Task: Look for space in Karben, Germany from 10th July, 2023 to 15th July, 2023 for 7 adults in price range Rs.10000 to Rs.15000. Place can be entire place or shared room with 4 bedrooms having 7 beds and 4 bathrooms. Property type can be house, flat, guest house. Amenities needed are: wifi, TV, free parkinig on premises, gym, breakfast. Booking option can be shelf check-in. Required host language is English.
Action: Mouse pressed left at (472, 115)
Screenshot: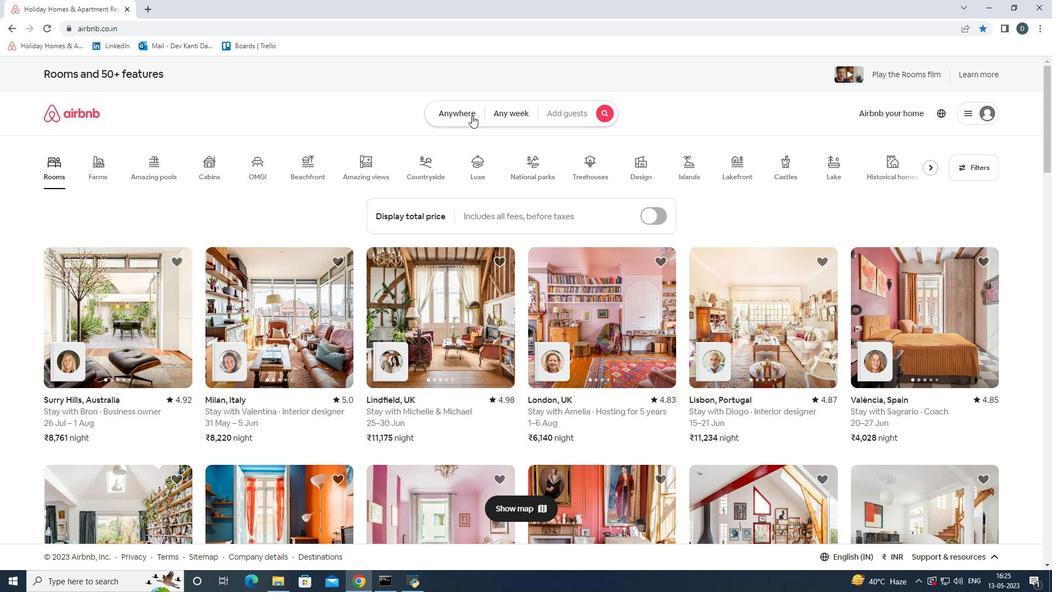 
Action: Mouse moved to (371, 155)
Screenshot: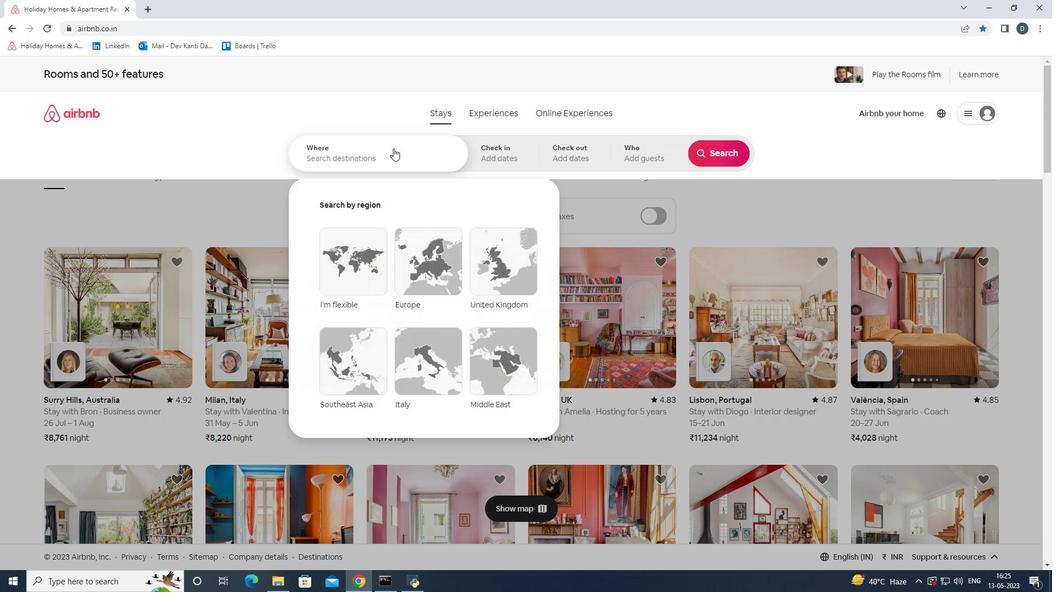 
Action: Mouse pressed left at (371, 155)
Screenshot: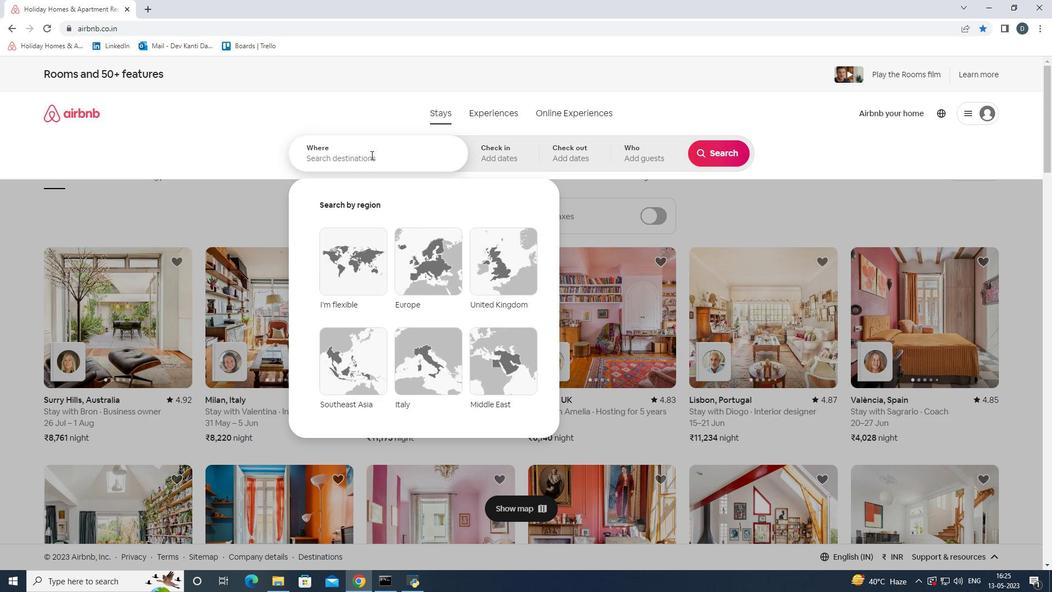 
Action: Key pressed <Key.shift><Key.shift><Key.shift><Key.shift><Key.shift><Key.shift><Key.shift><Key.shift><Key.shift><Key.shift><Key.shift><Key.shift><Key.shift><Key.shift><Key.shift><Key.shift><Key.shift><Key.shift><Key.shift><Key.shift>Karben,<Key.shift>Germany
Screenshot: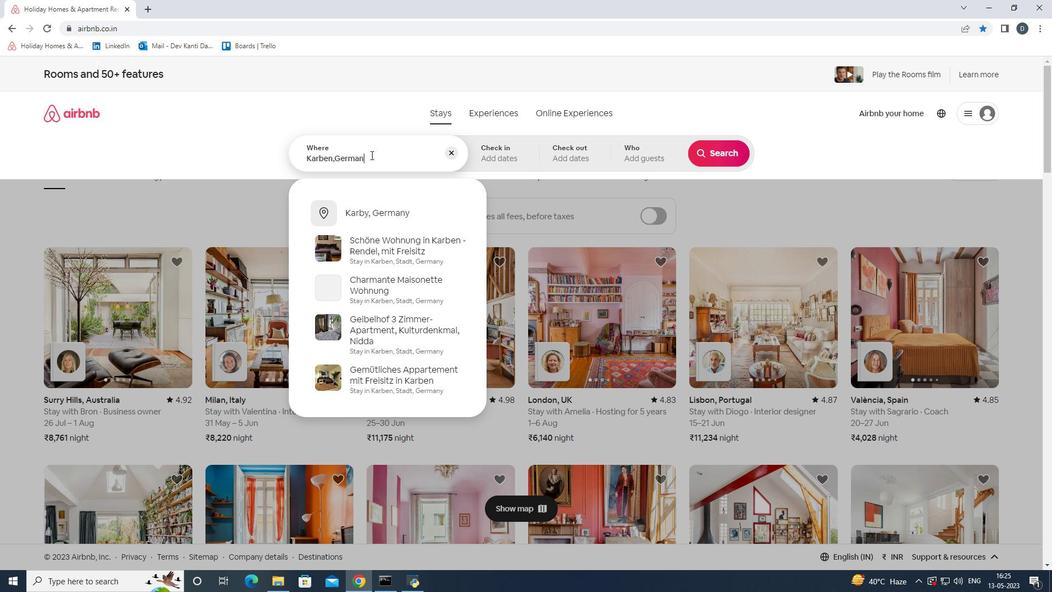 
Action: Mouse moved to (502, 151)
Screenshot: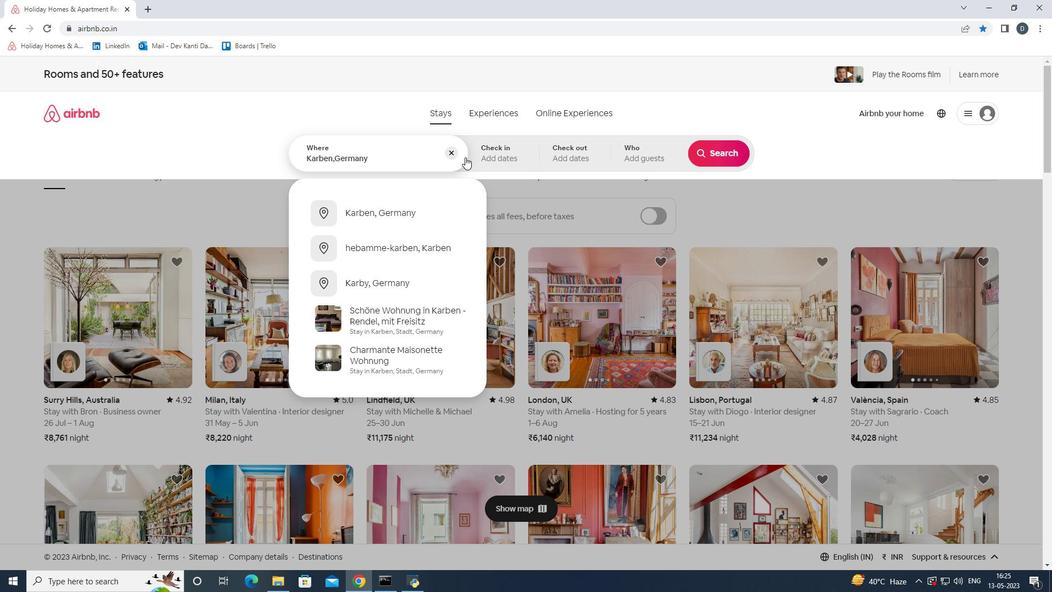 
Action: Mouse pressed left at (502, 151)
Screenshot: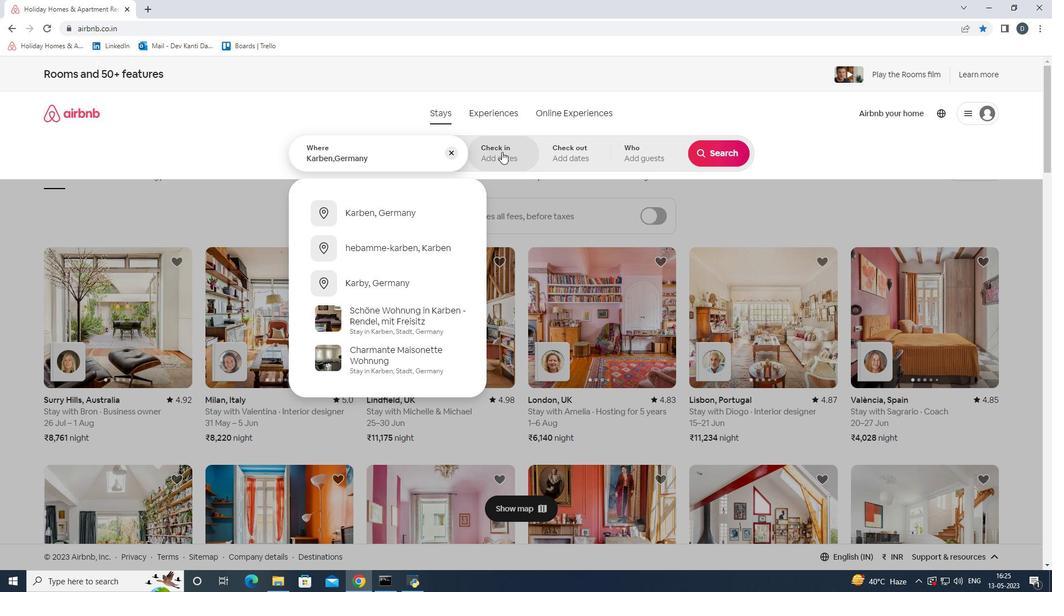 
Action: Mouse moved to (711, 240)
Screenshot: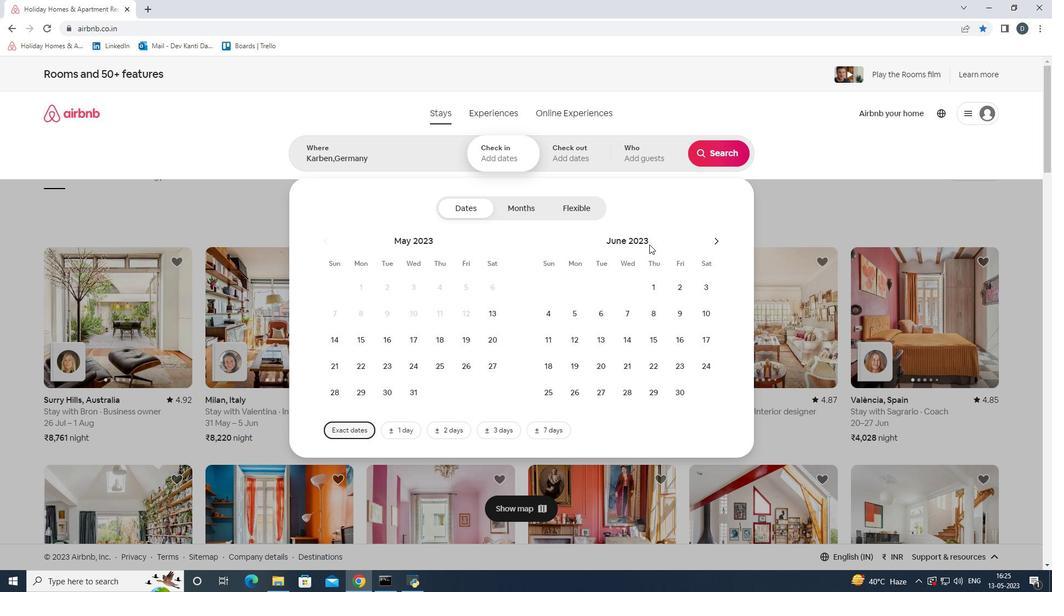 
Action: Mouse pressed left at (711, 240)
Screenshot: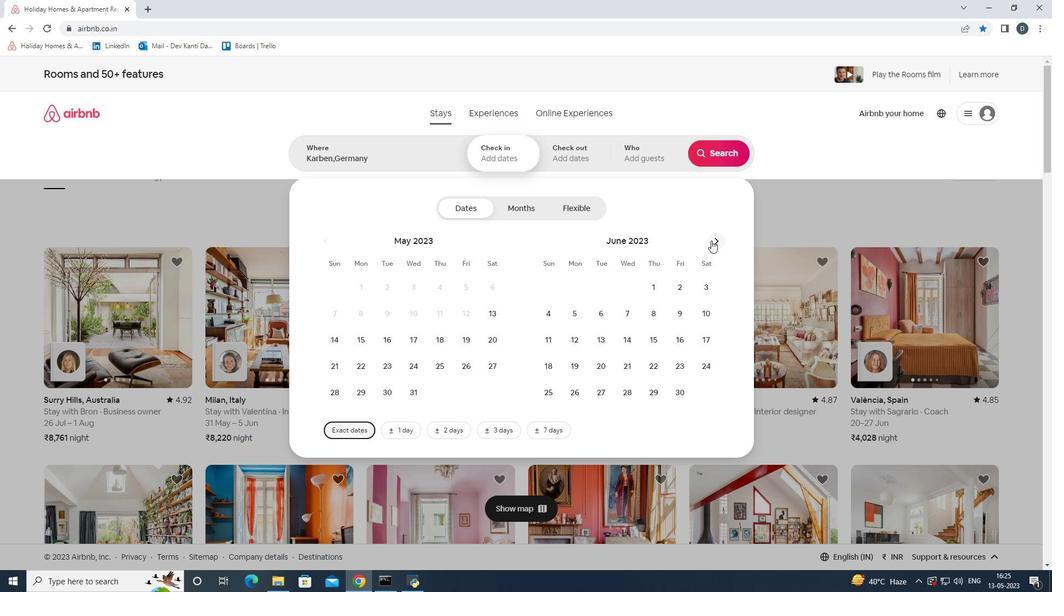 
Action: Mouse moved to (574, 340)
Screenshot: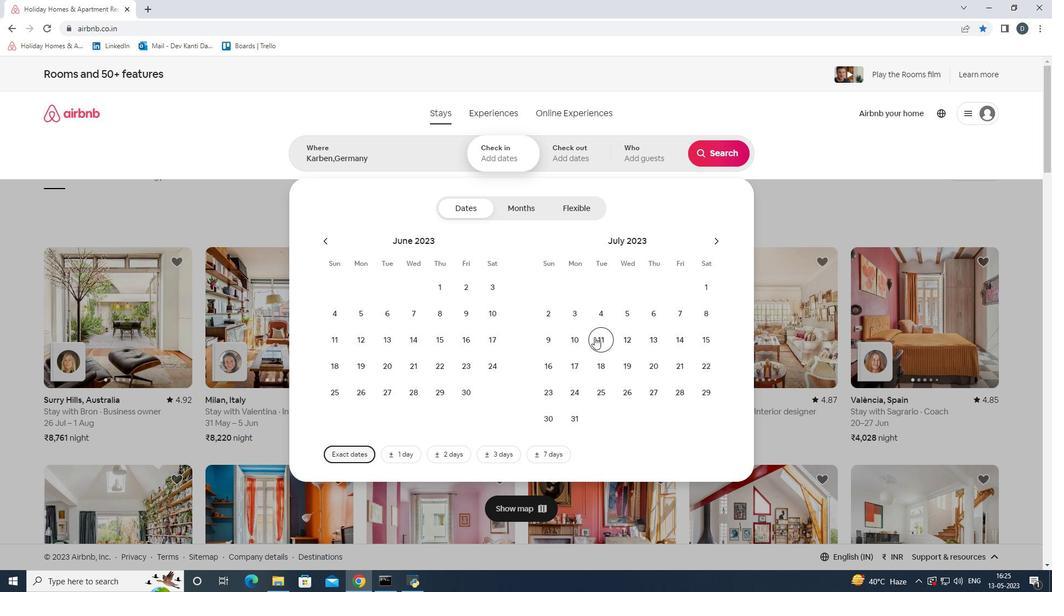 
Action: Mouse pressed left at (574, 340)
Screenshot: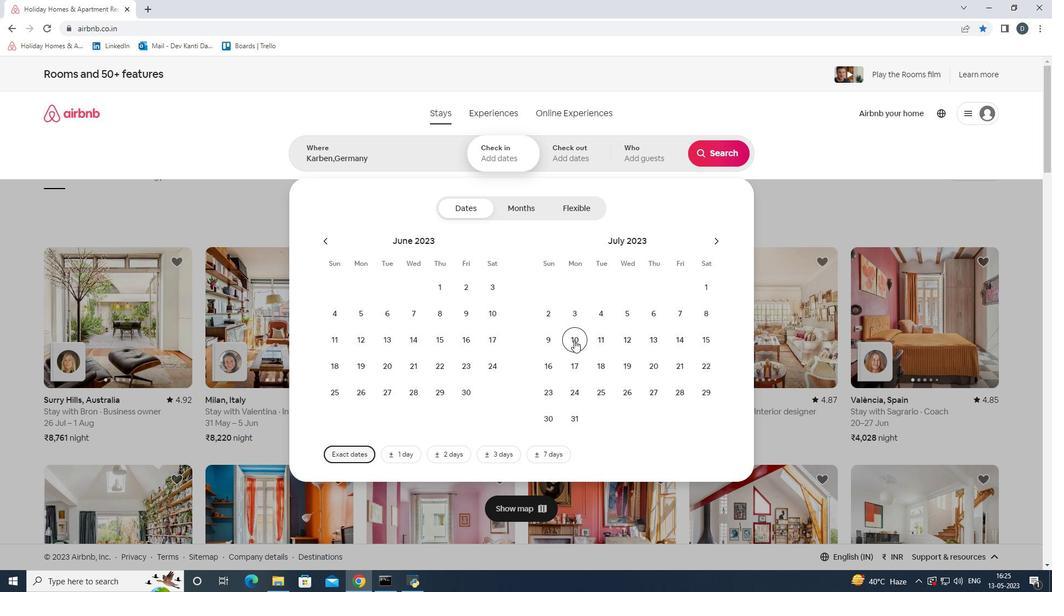 
Action: Mouse moved to (700, 332)
Screenshot: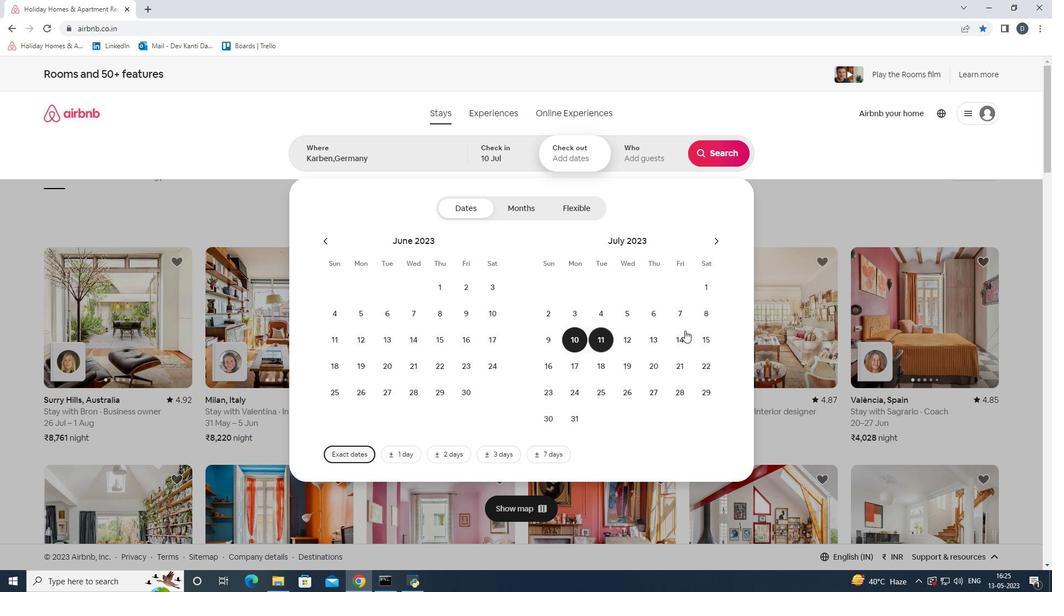 
Action: Mouse pressed left at (700, 332)
Screenshot: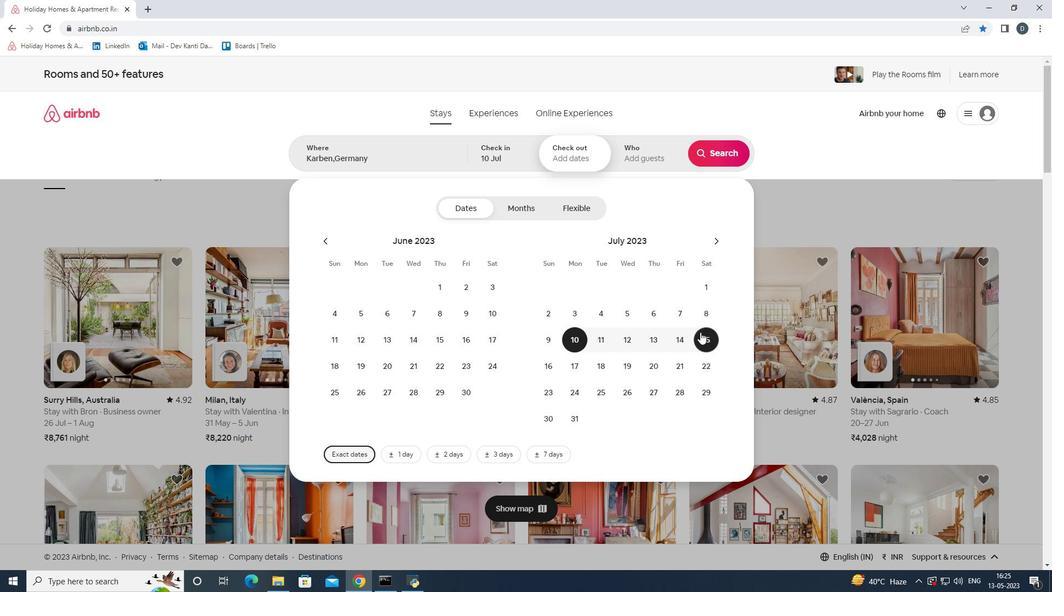 
Action: Mouse moved to (640, 159)
Screenshot: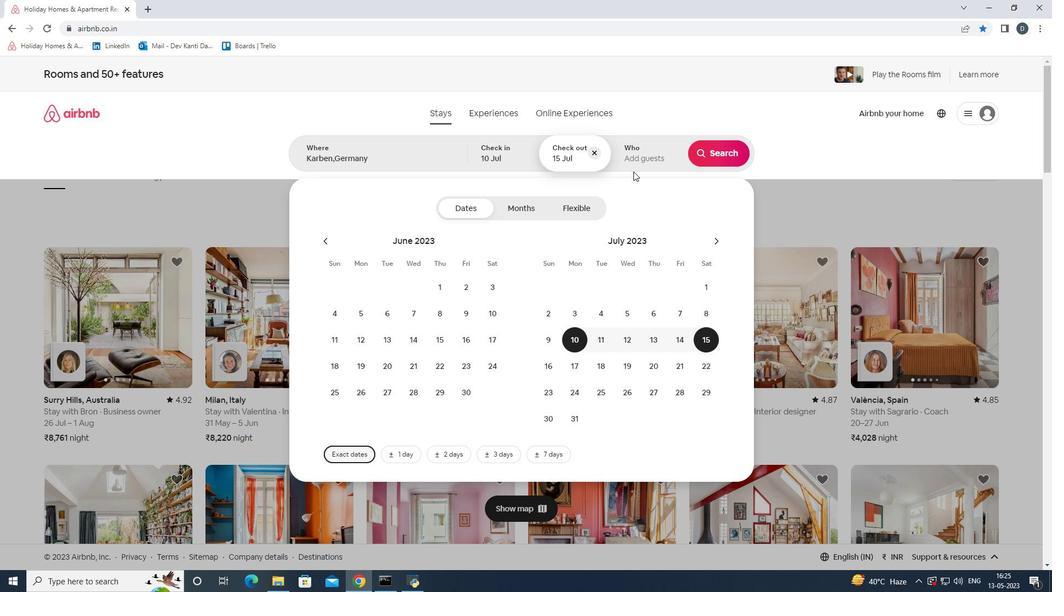 
Action: Mouse pressed left at (640, 159)
Screenshot: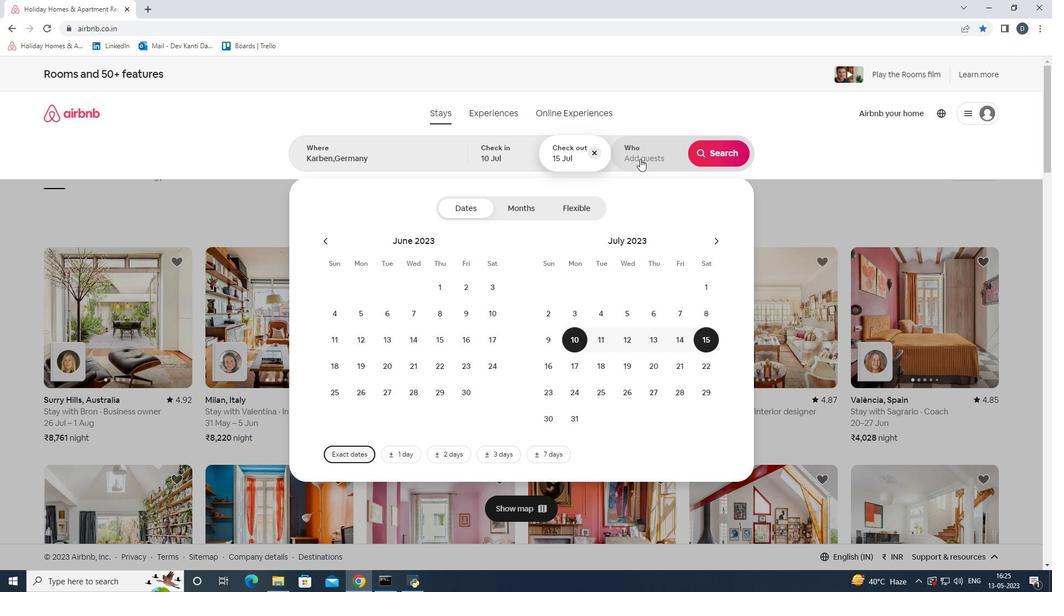 
Action: Mouse moved to (724, 215)
Screenshot: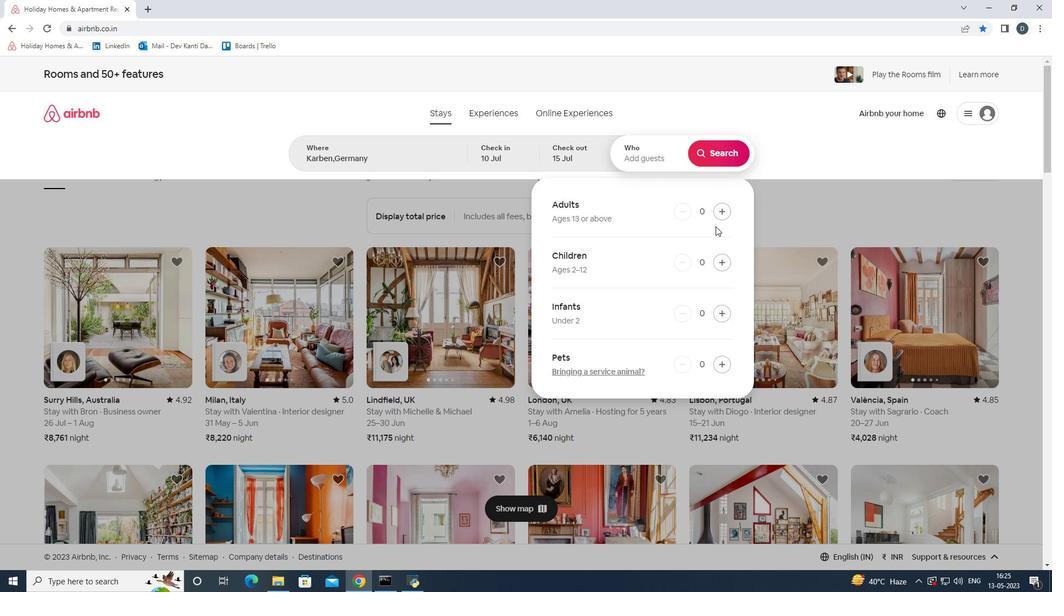 
Action: Mouse pressed left at (724, 215)
Screenshot: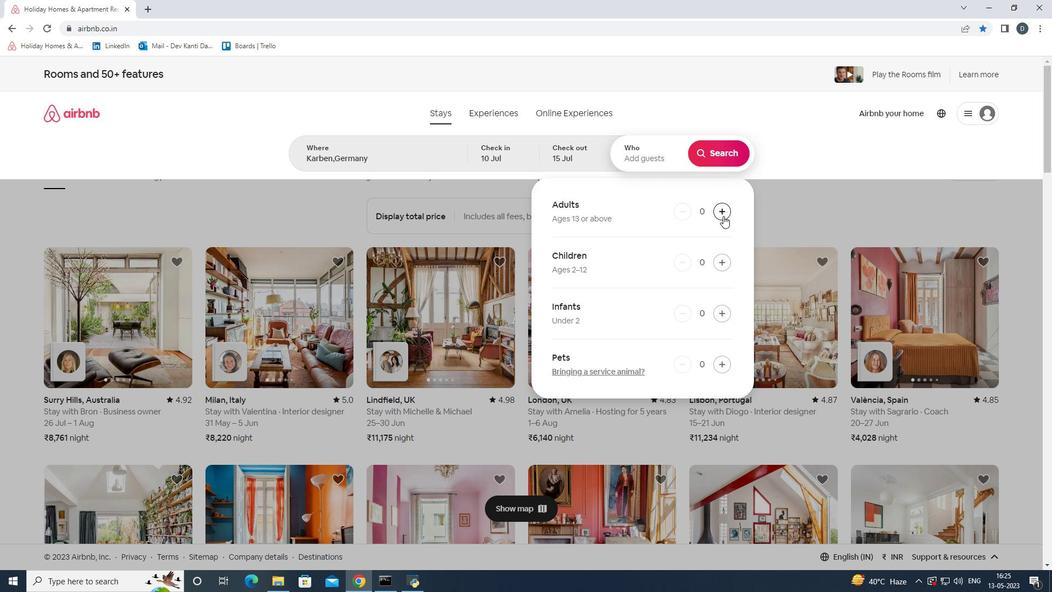 
Action: Mouse pressed left at (724, 215)
Screenshot: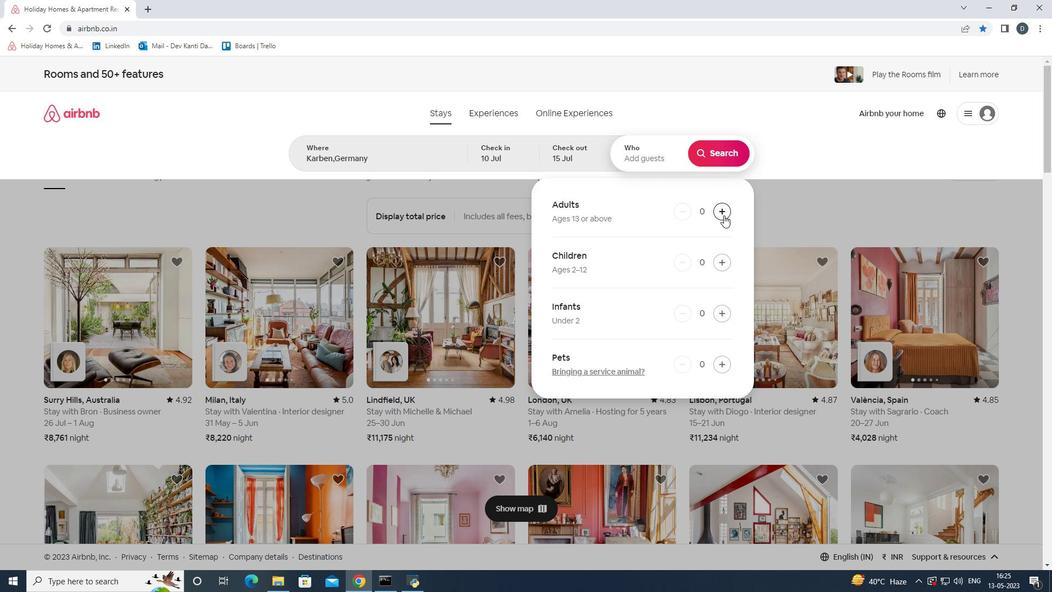 
Action: Mouse pressed left at (724, 215)
Screenshot: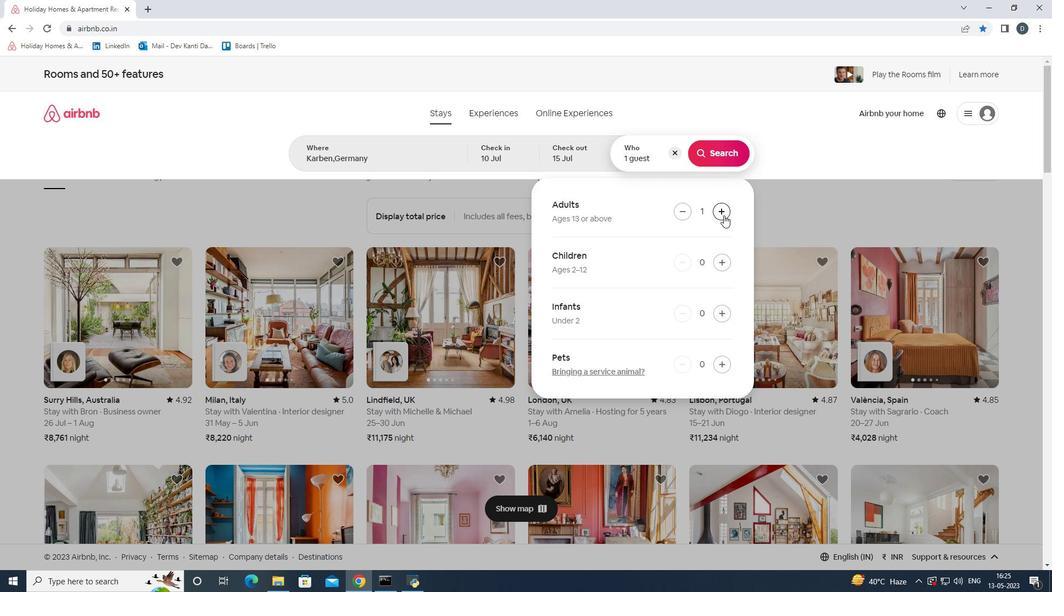 
Action: Mouse pressed left at (724, 215)
Screenshot: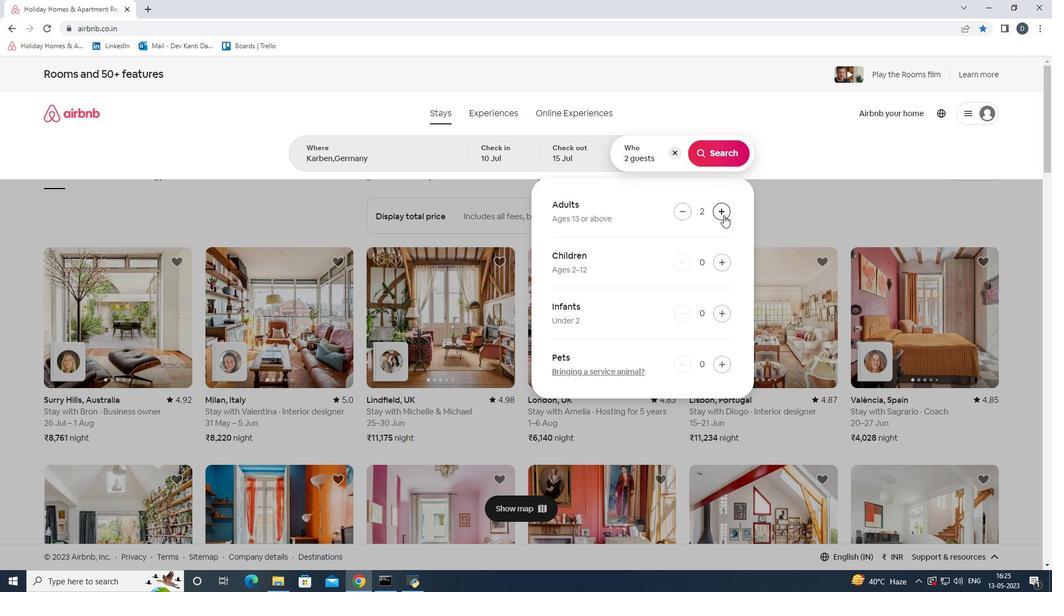 
Action: Mouse pressed left at (724, 215)
Screenshot: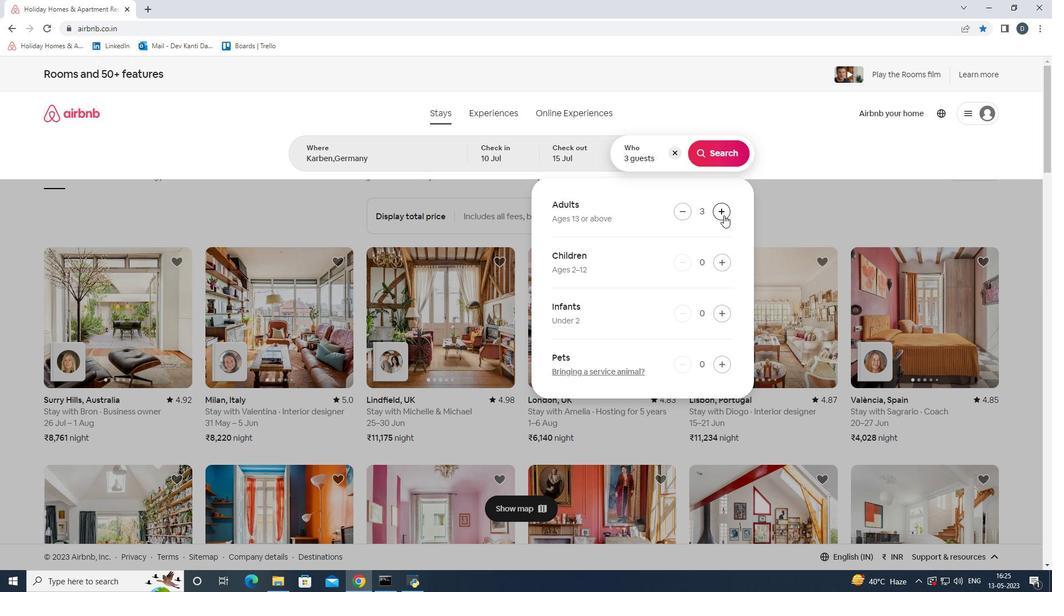 
Action: Mouse pressed left at (724, 215)
Screenshot: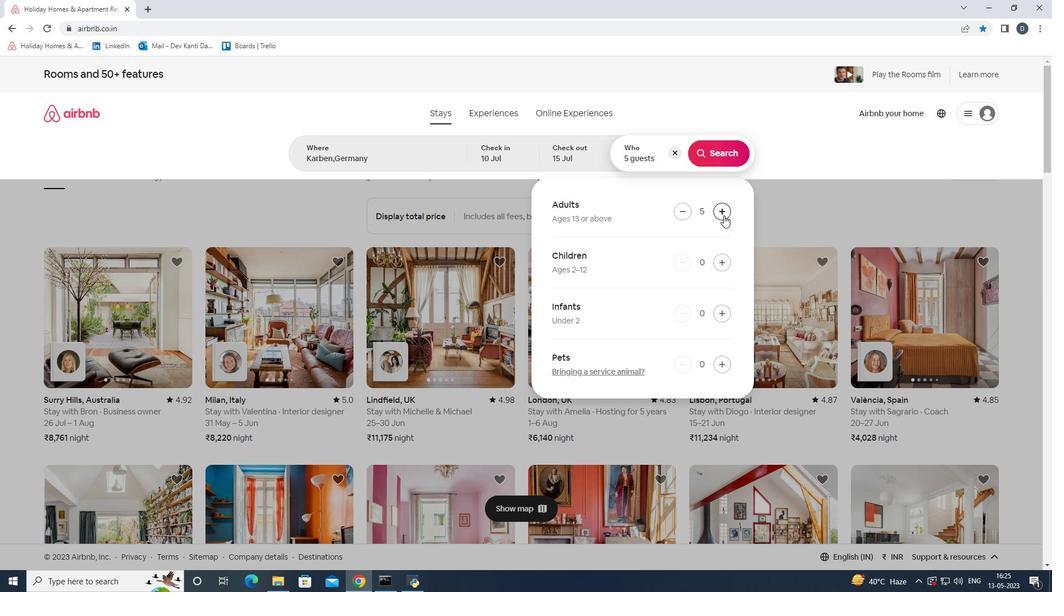 
Action: Mouse pressed left at (724, 215)
Screenshot: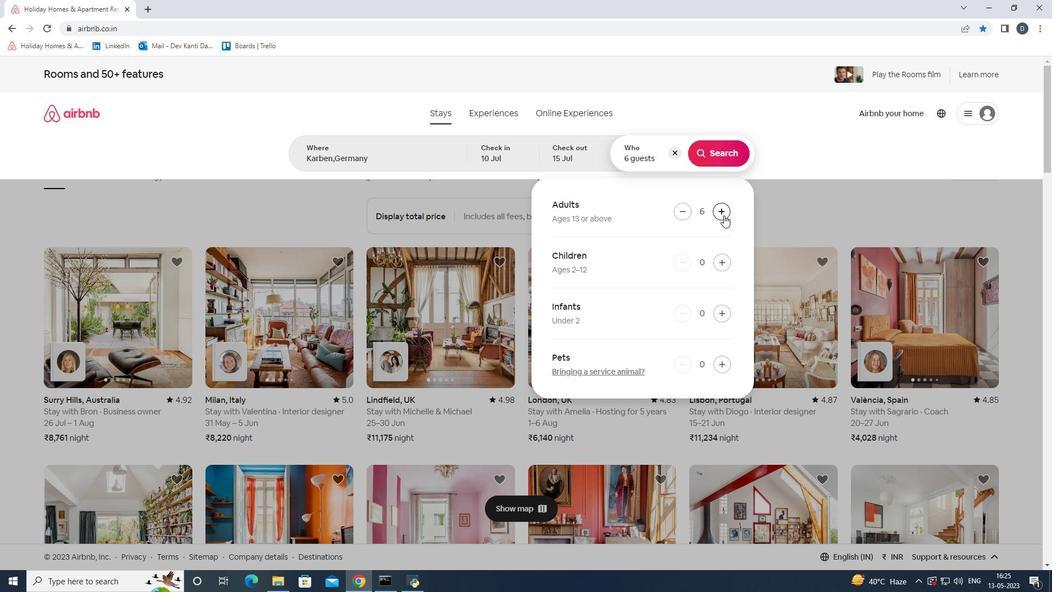 
Action: Mouse moved to (707, 149)
Screenshot: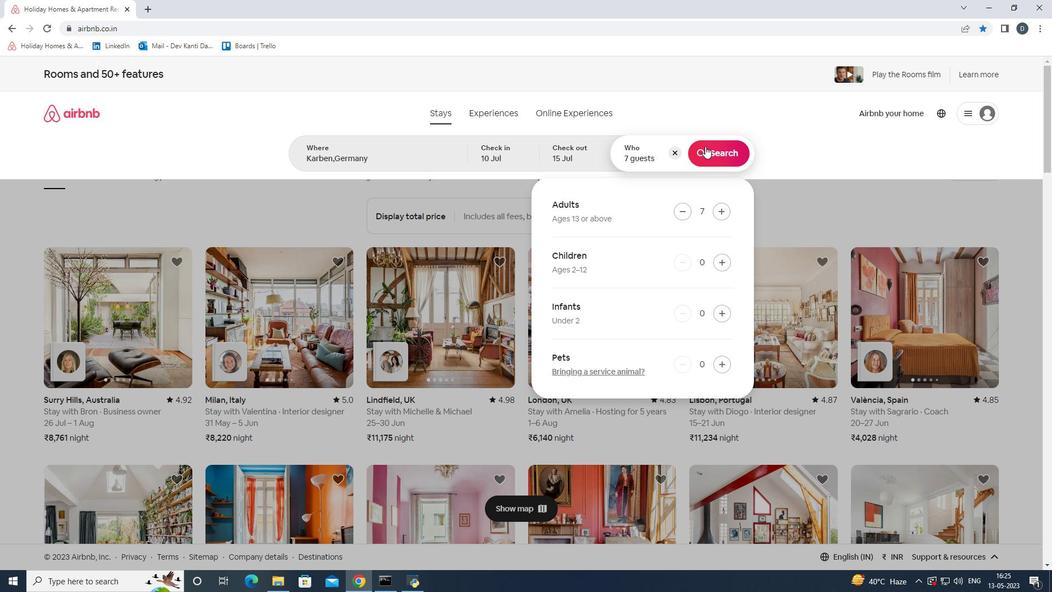 
Action: Mouse pressed left at (707, 149)
Screenshot: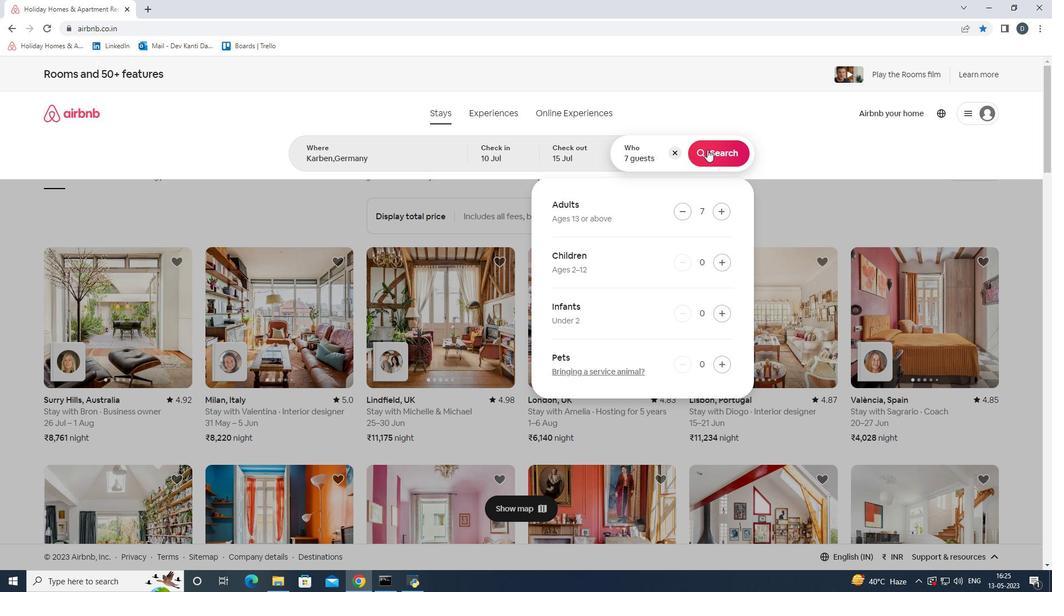 
Action: Mouse moved to (982, 125)
Screenshot: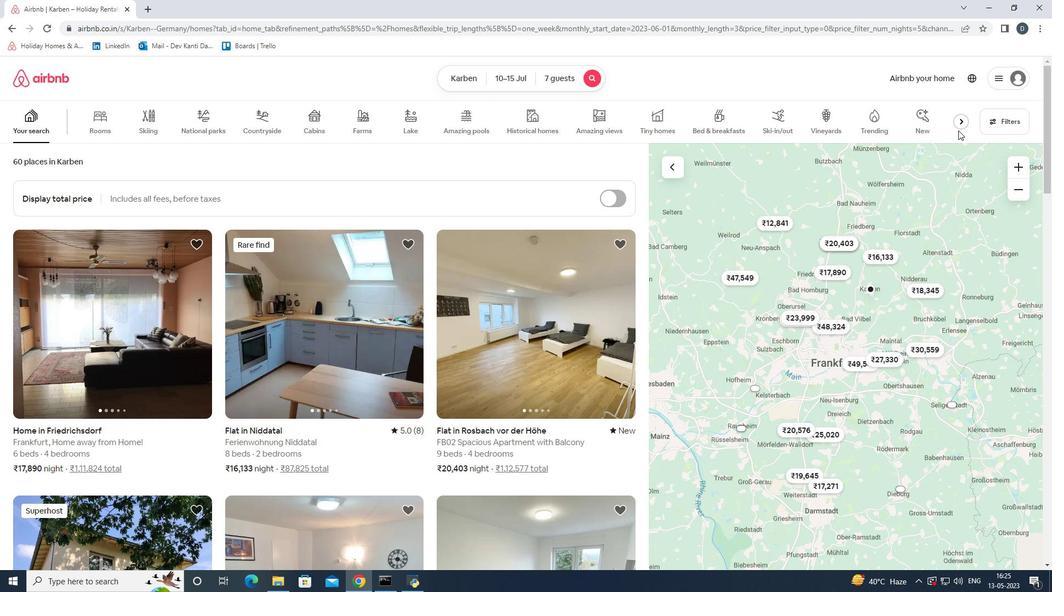
Action: Mouse pressed left at (982, 125)
Screenshot: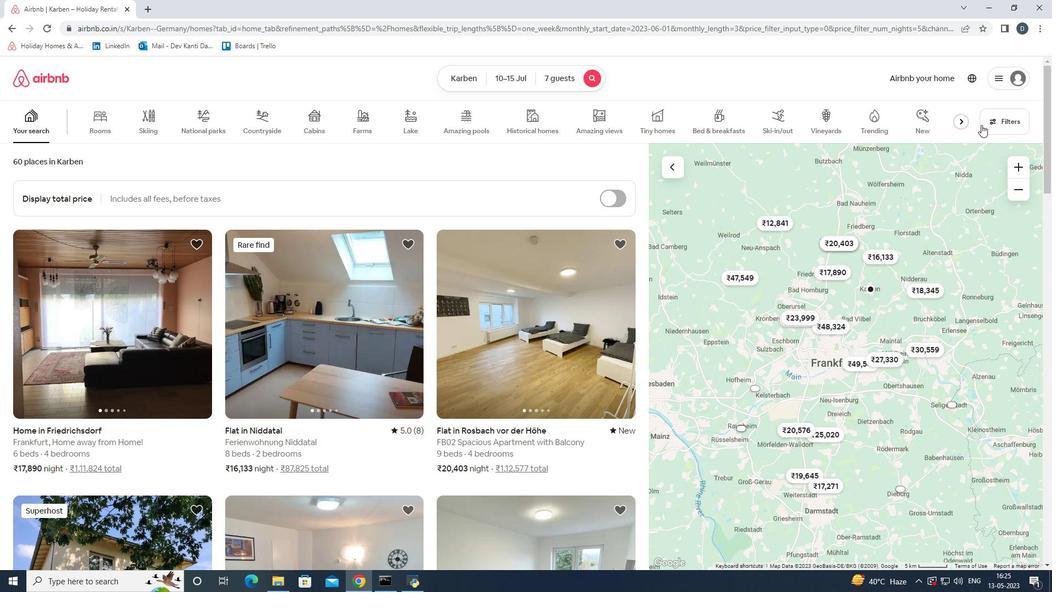 
Action: Mouse moved to (377, 264)
Screenshot: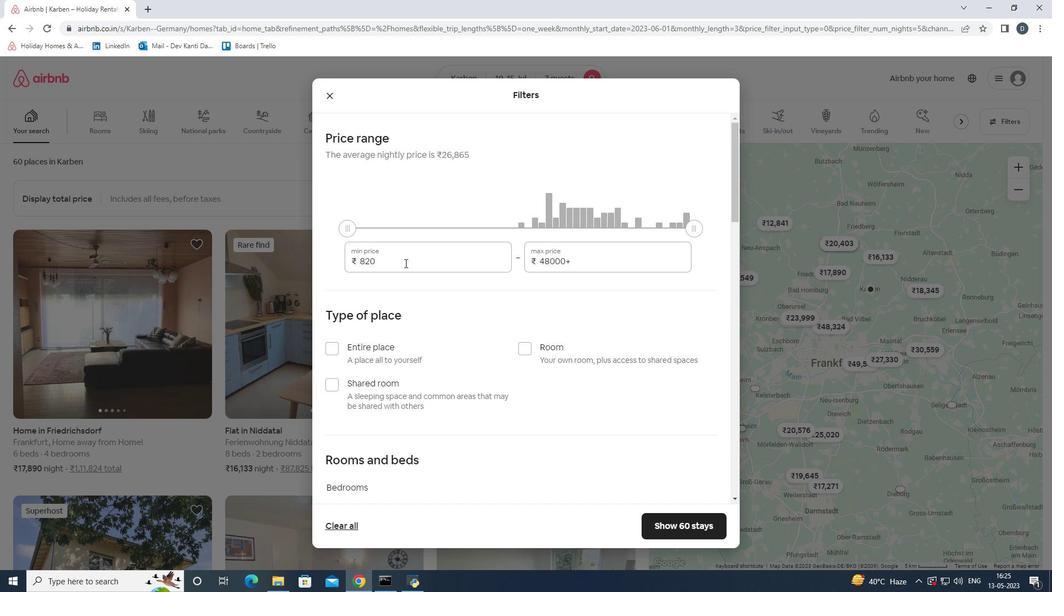 
Action: Mouse pressed left at (377, 264)
Screenshot: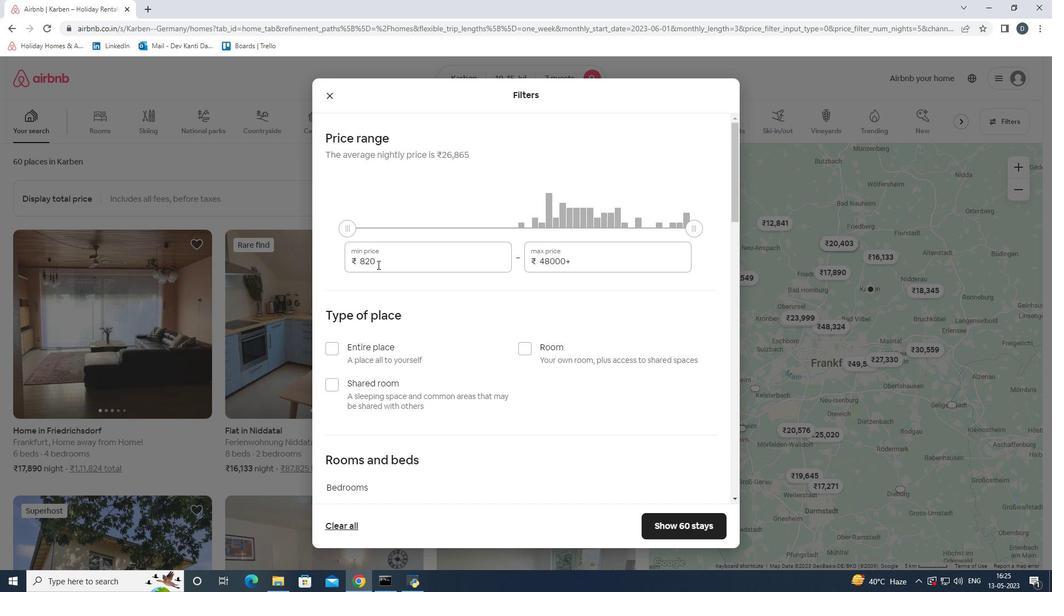 
Action: Mouse moved to (353, 264)
Screenshot: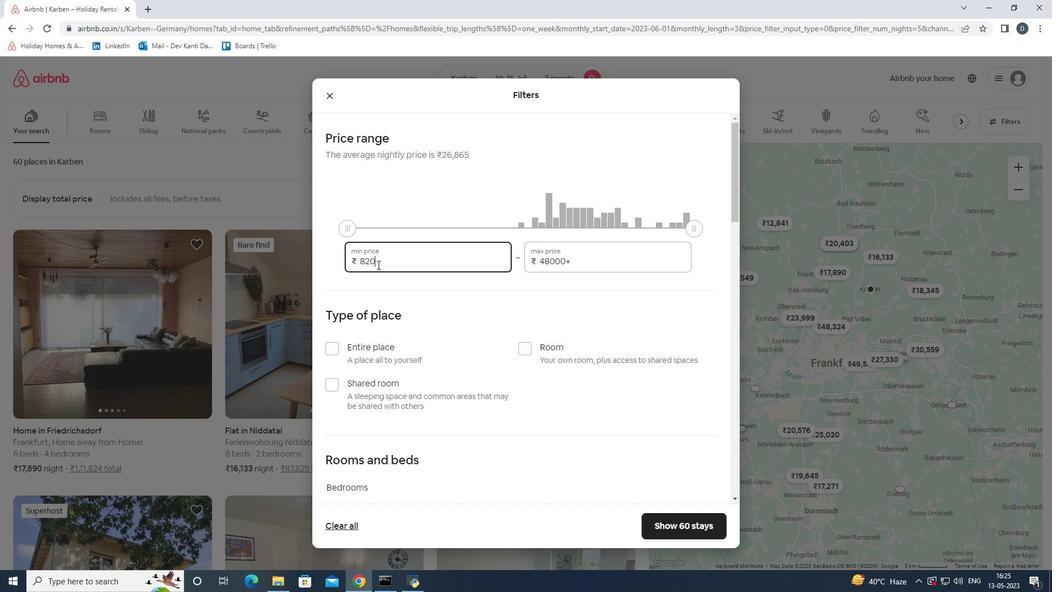
Action: Key pressed 10000
Screenshot: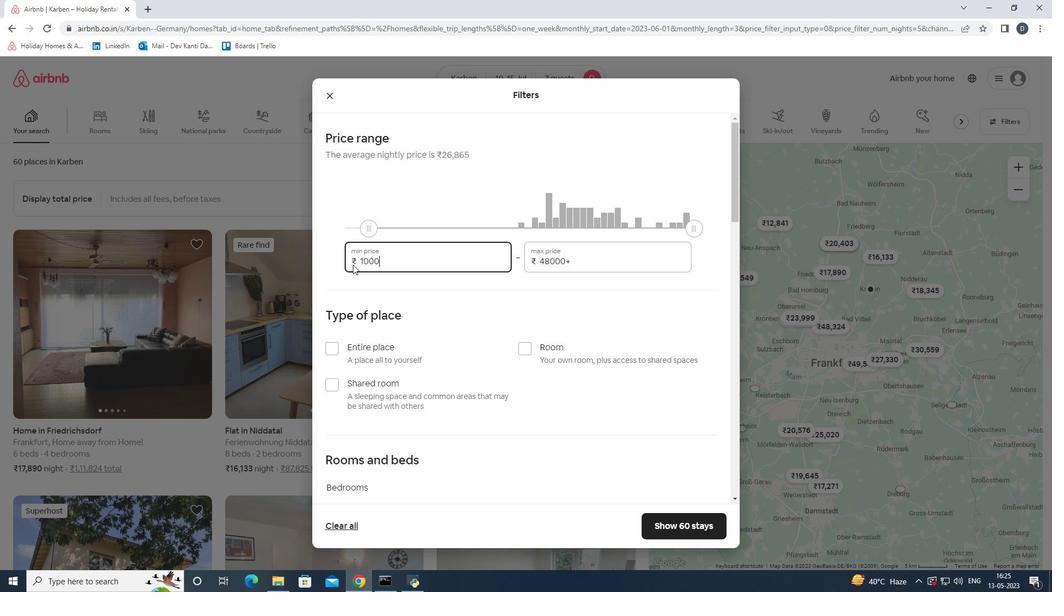 
Action: Mouse moved to (576, 257)
Screenshot: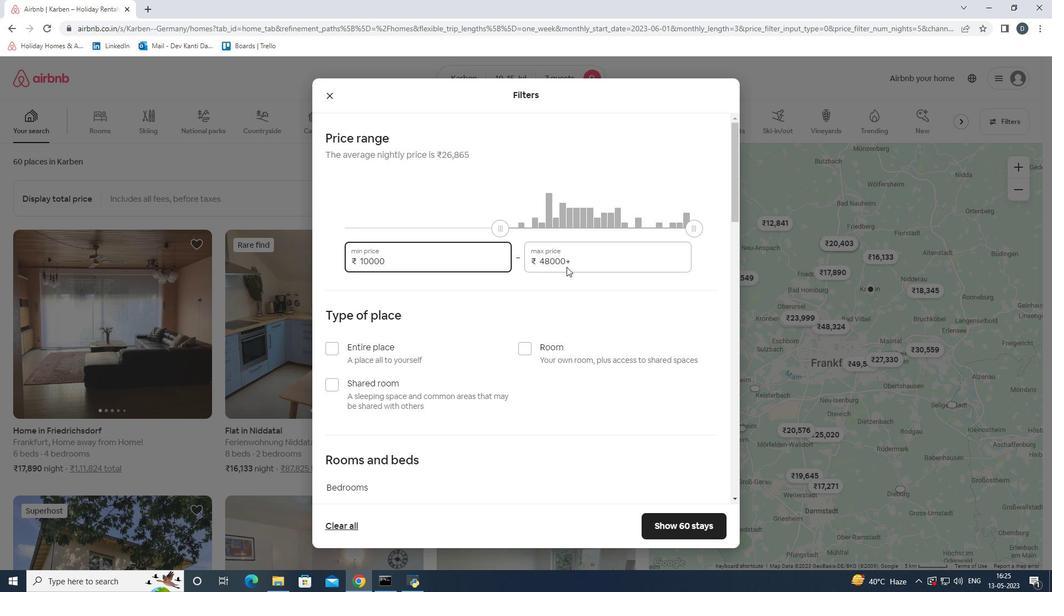 
Action: Mouse pressed left at (576, 257)
Screenshot: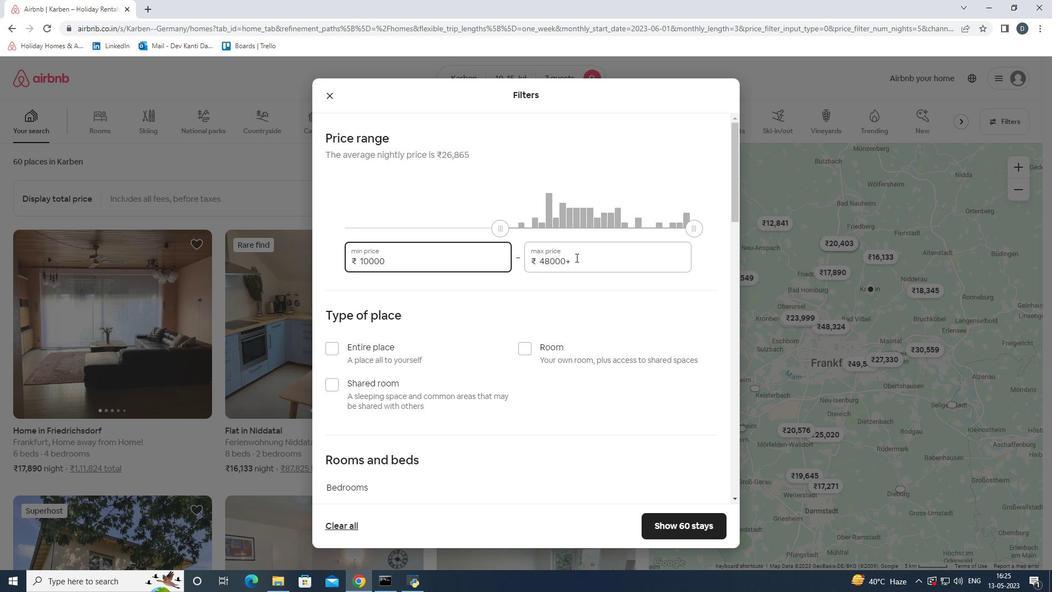 
Action: Mouse moved to (524, 259)
Screenshot: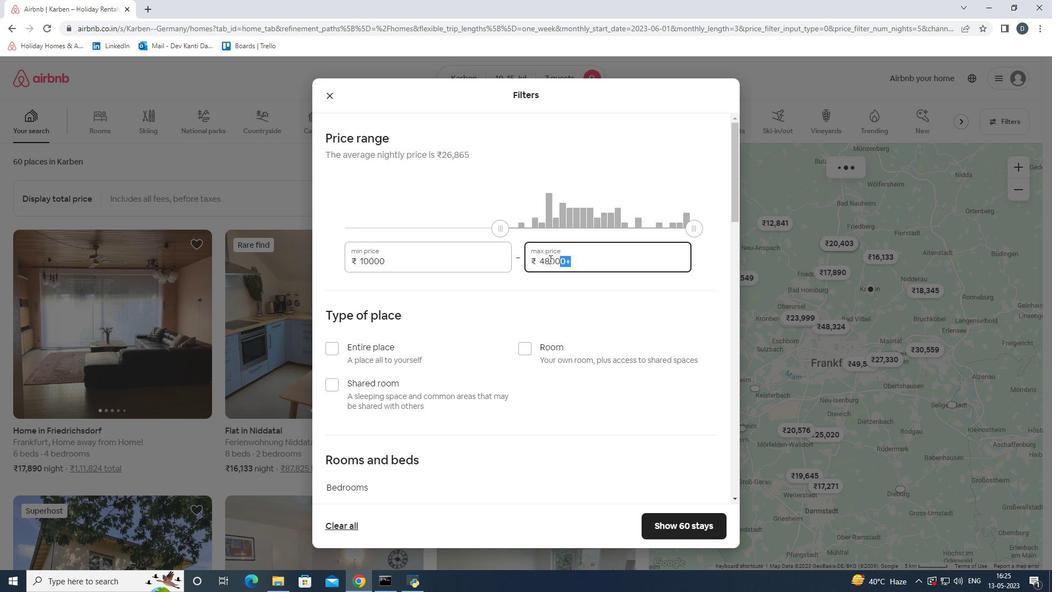 
Action: Key pressed 15000
Screenshot: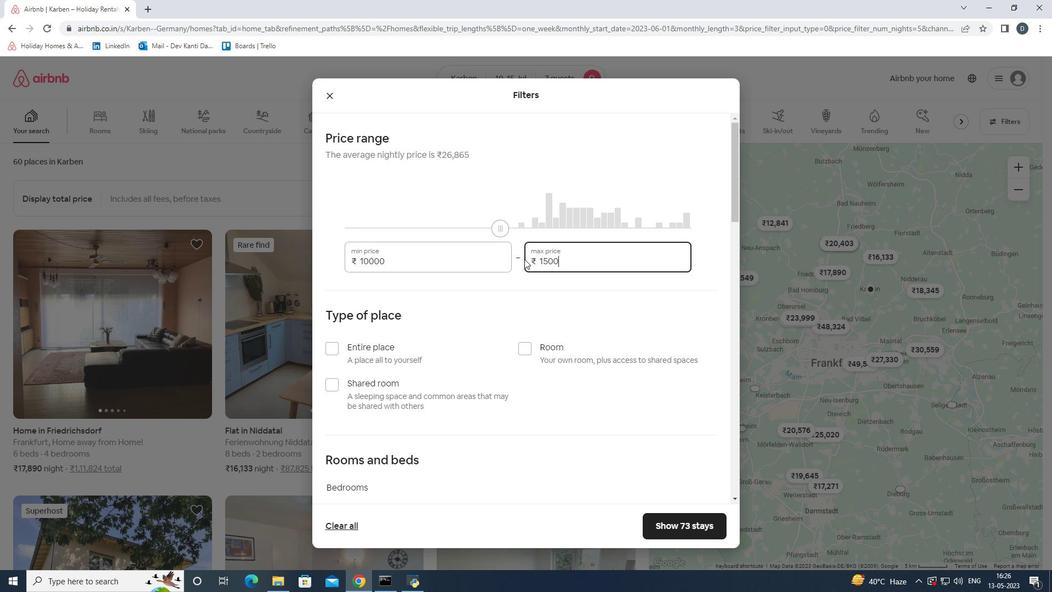 
Action: Mouse scrolled (524, 258) with delta (0, 0)
Screenshot: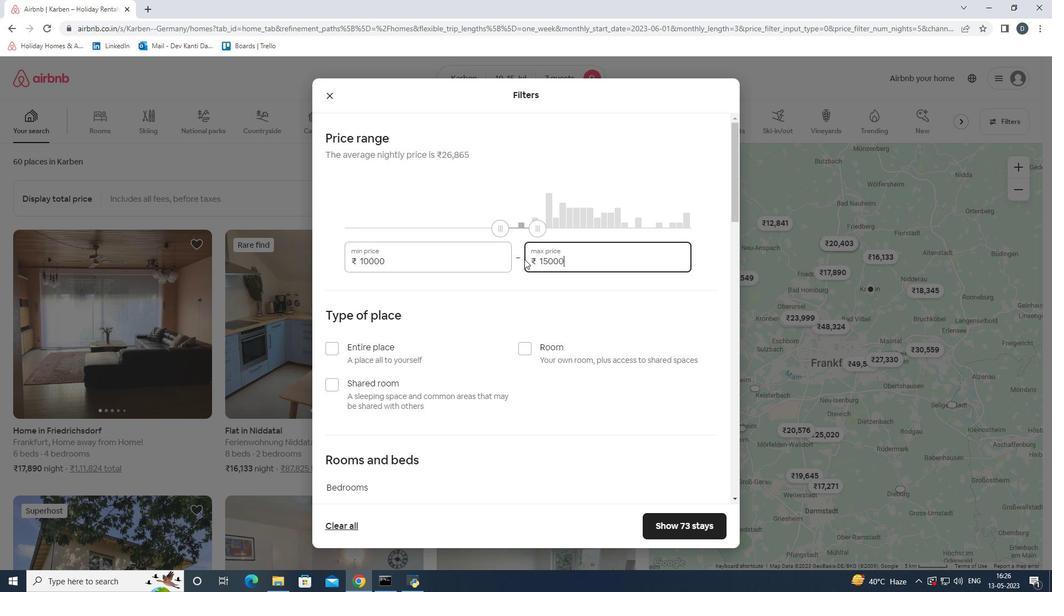 
Action: Mouse scrolled (524, 258) with delta (0, 0)
Screenshot: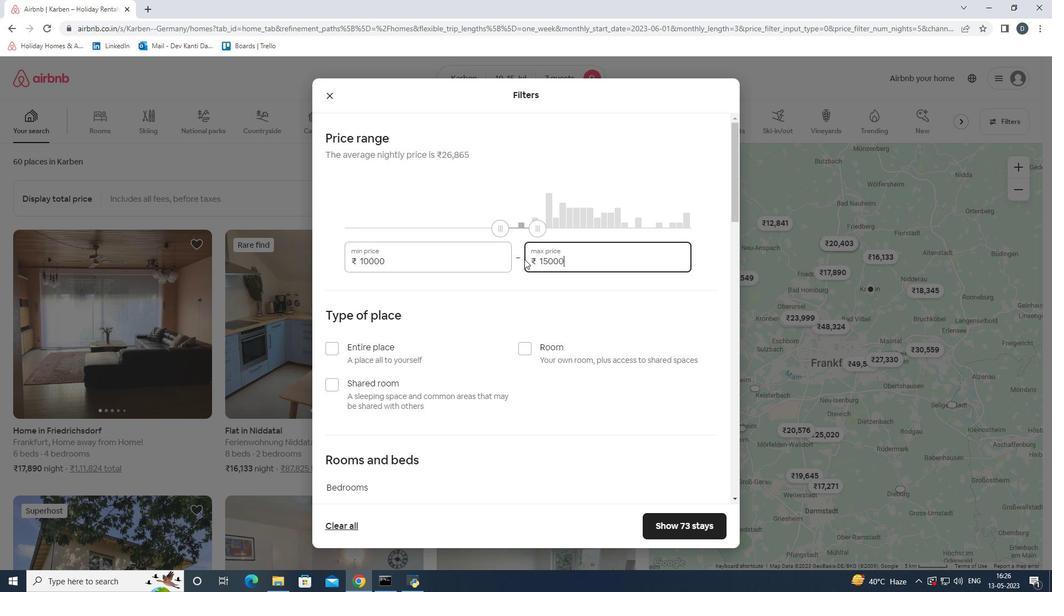 
Action: Mouse moved to (337, 236)
Screenshot: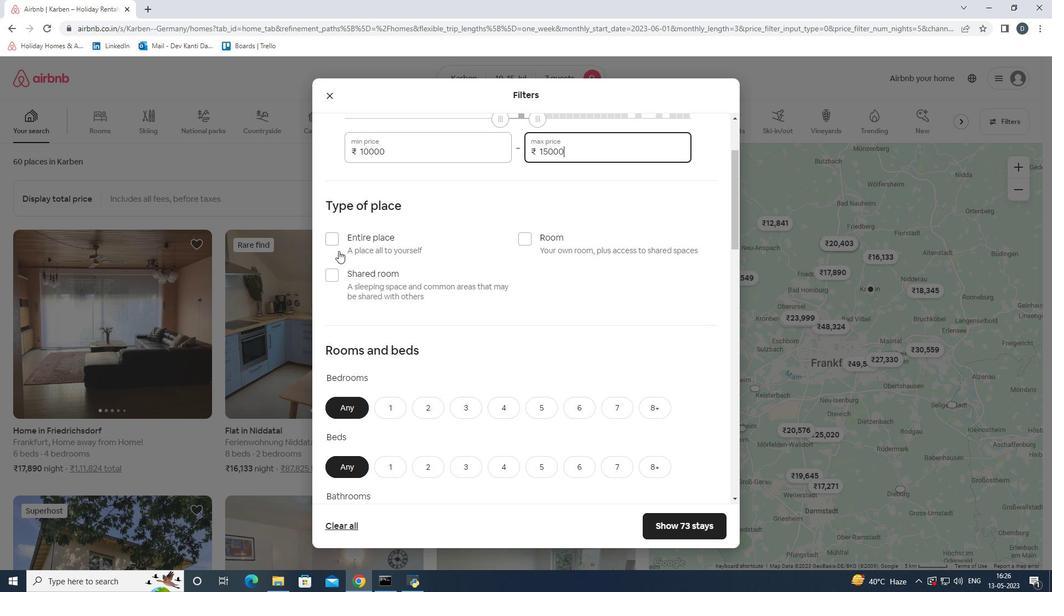
Action: Mouse pressed left at (337, 236)
Screenshot: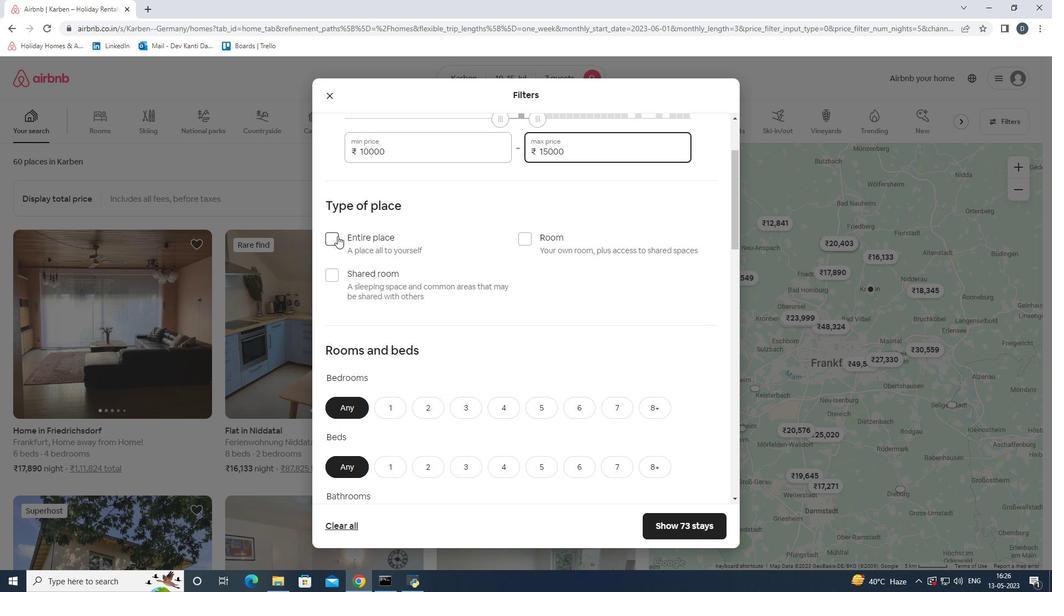 
Action: Mouse moved to (517, 322)
Screenshot: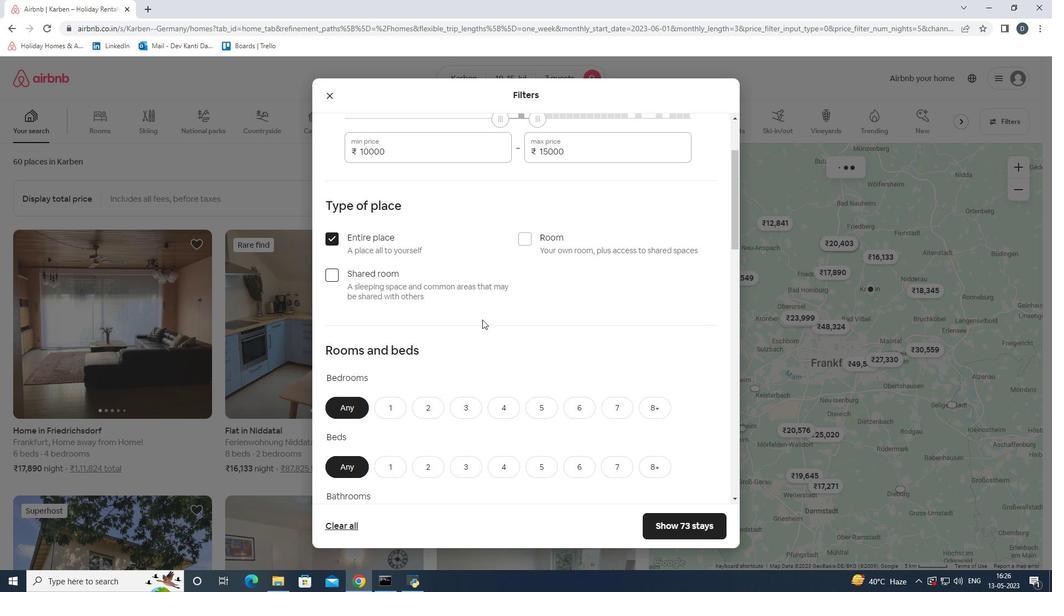 
Action: Mouse scrolled (517, 321) with delta (0, 0)
Screenshot: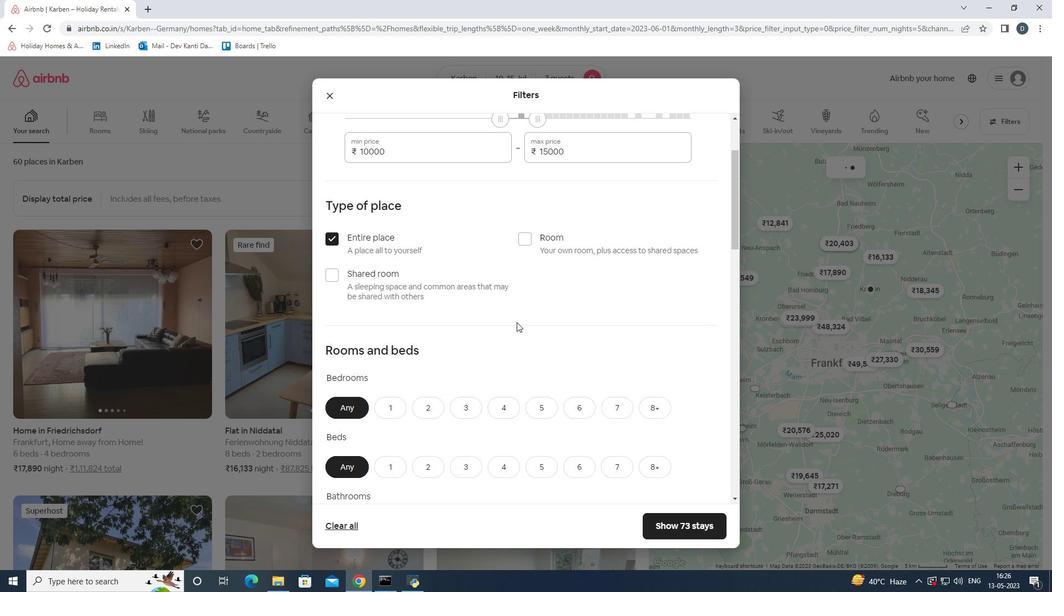 
Action: Mouse scrolled (517, 321) with delta (0, 0)
Screenshot: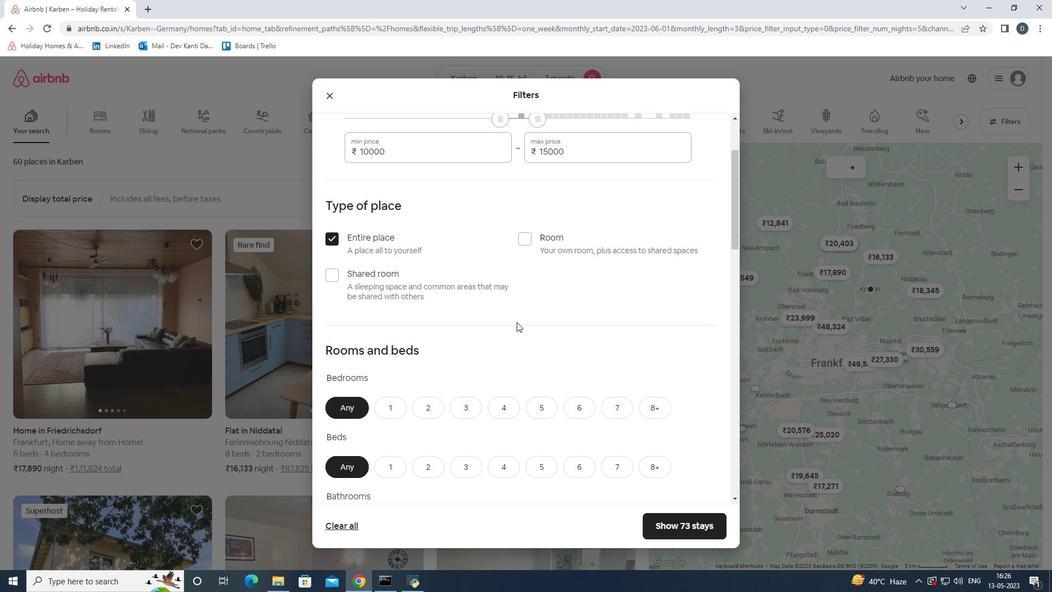 
Action: Mouse moved to (508, 300)
Screenshot: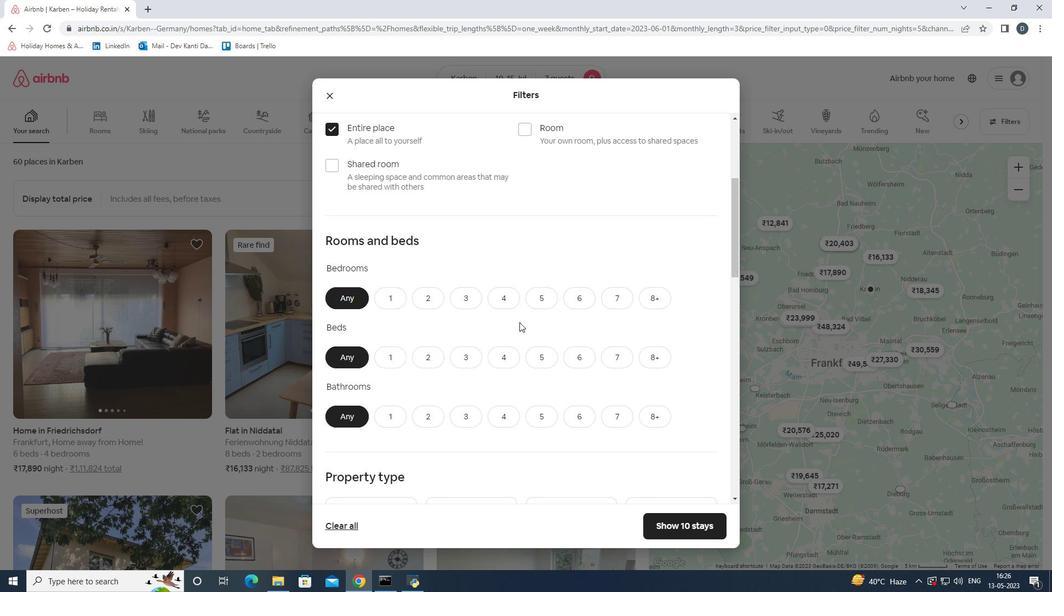 
Action: Mouse pressed left at (508, 300)
Screenshot: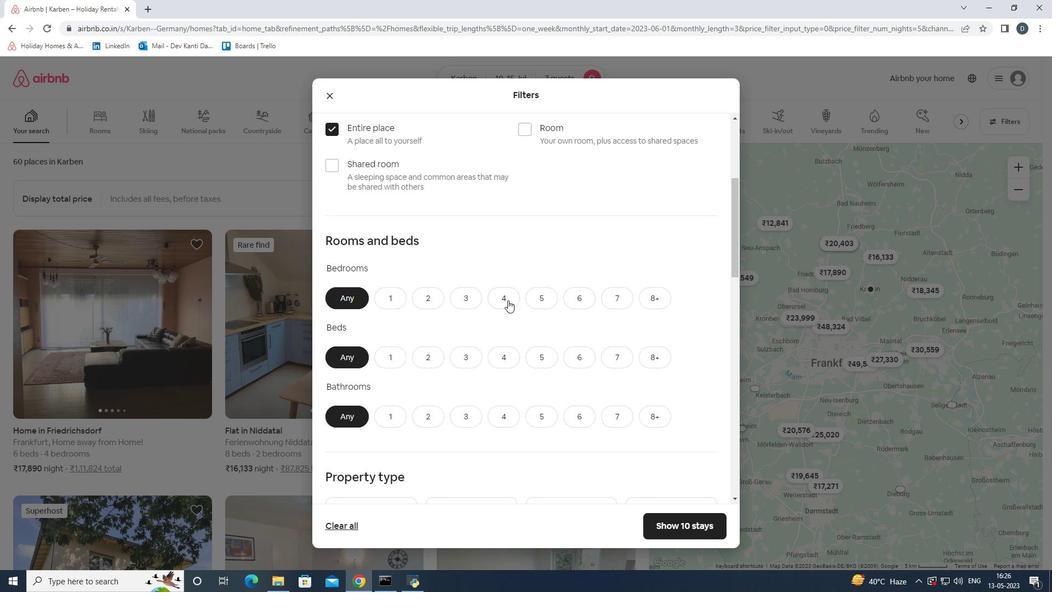 
Action: Mouse moved to (630, 360)
Screenshot: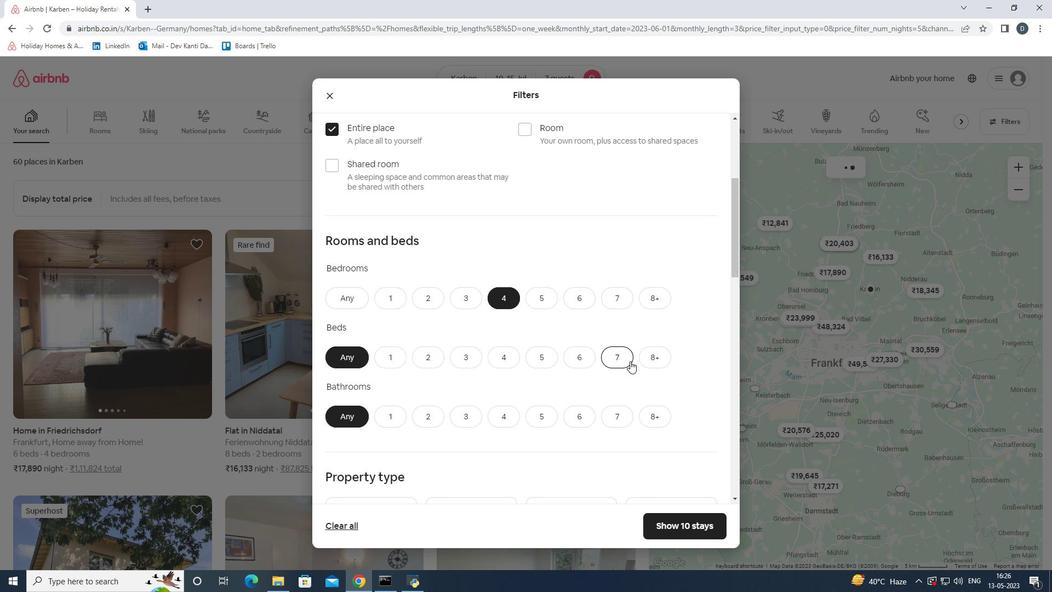 
Action: Mouse pressed left at (630, 360)
Screenshot: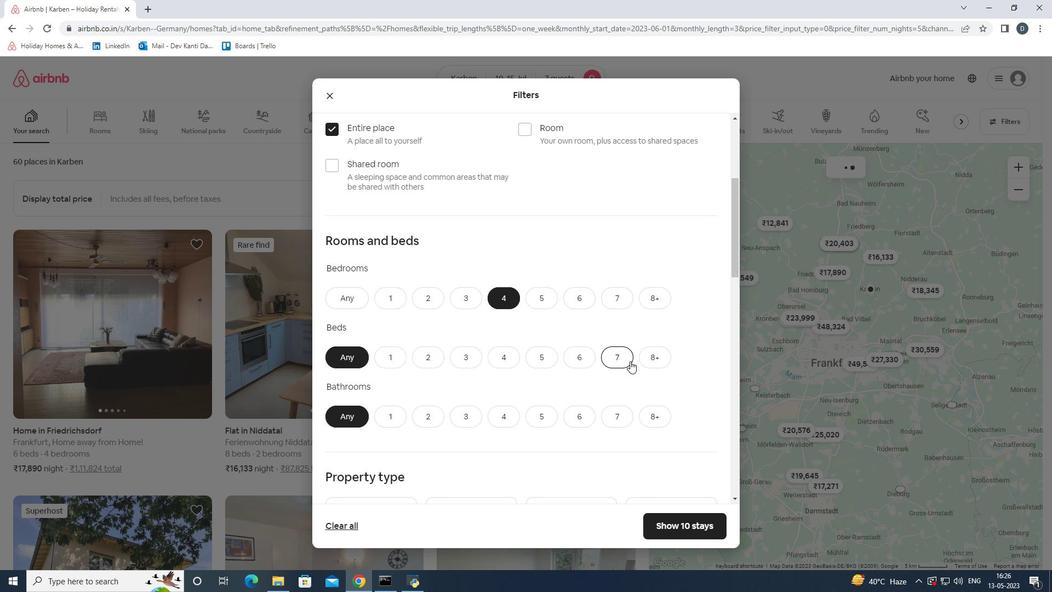 
Action: Mouse moved to (501, 411)
Screenshot: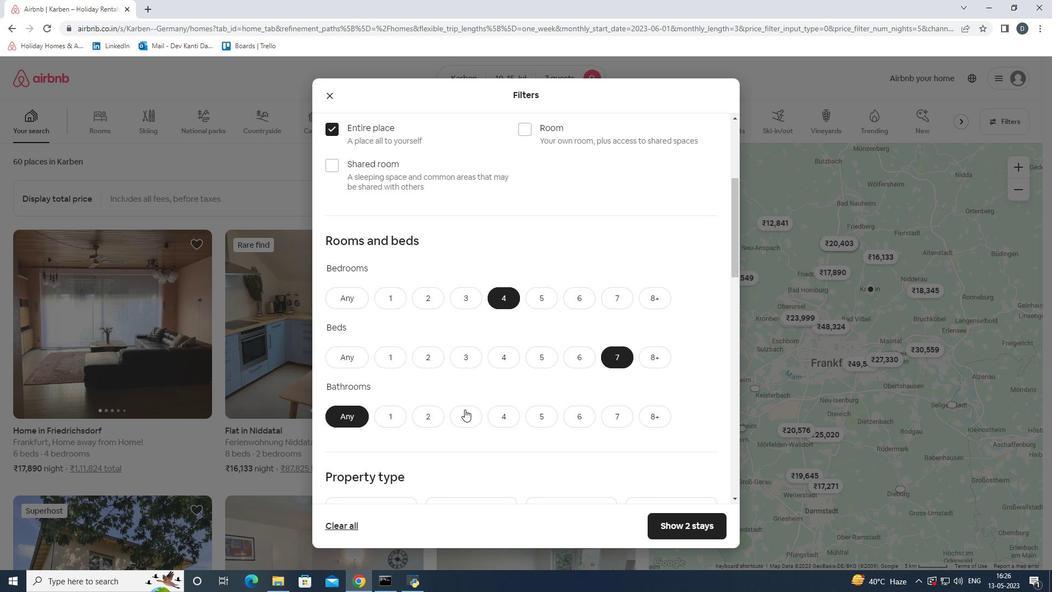 
Action: Mouse pressed left at (501, 411)
Screenshot: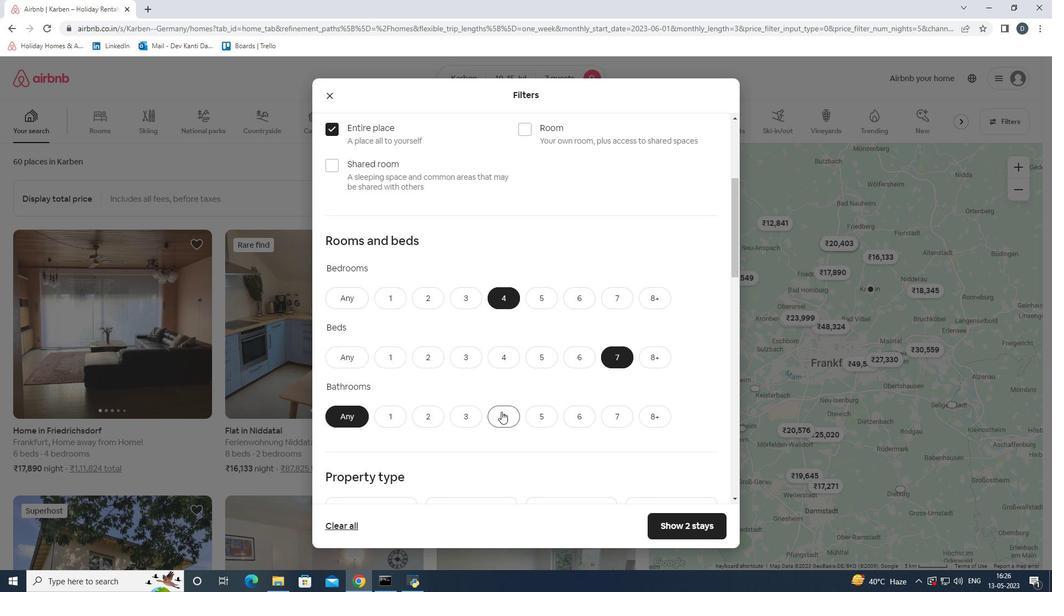 
Action: Mouse moved to (502, 403)
Screenshot: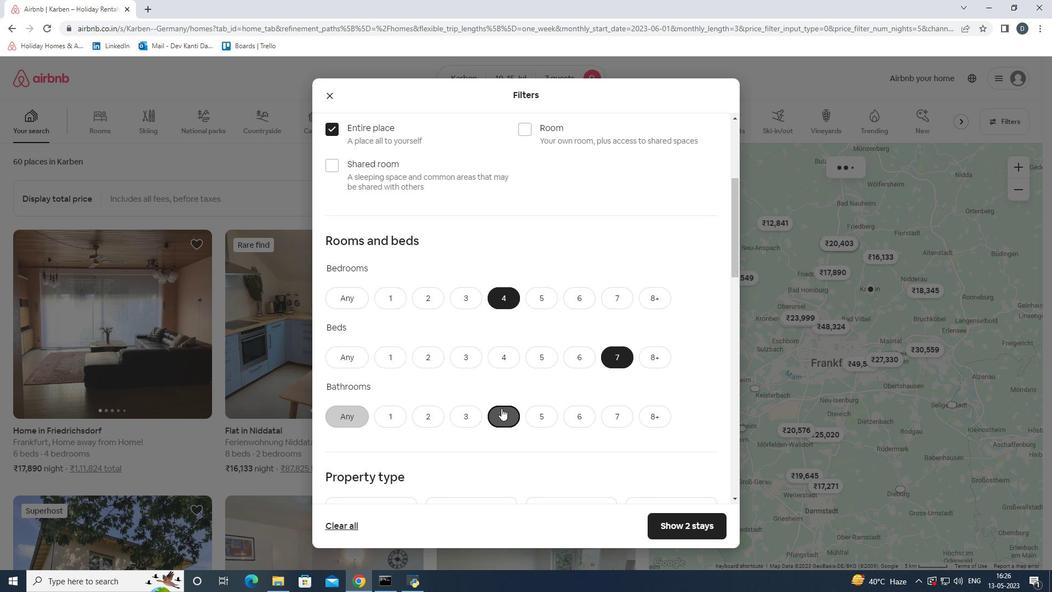 
Action: Mouse scrolled (502, 403) with delta (0, 0)
Screenshot: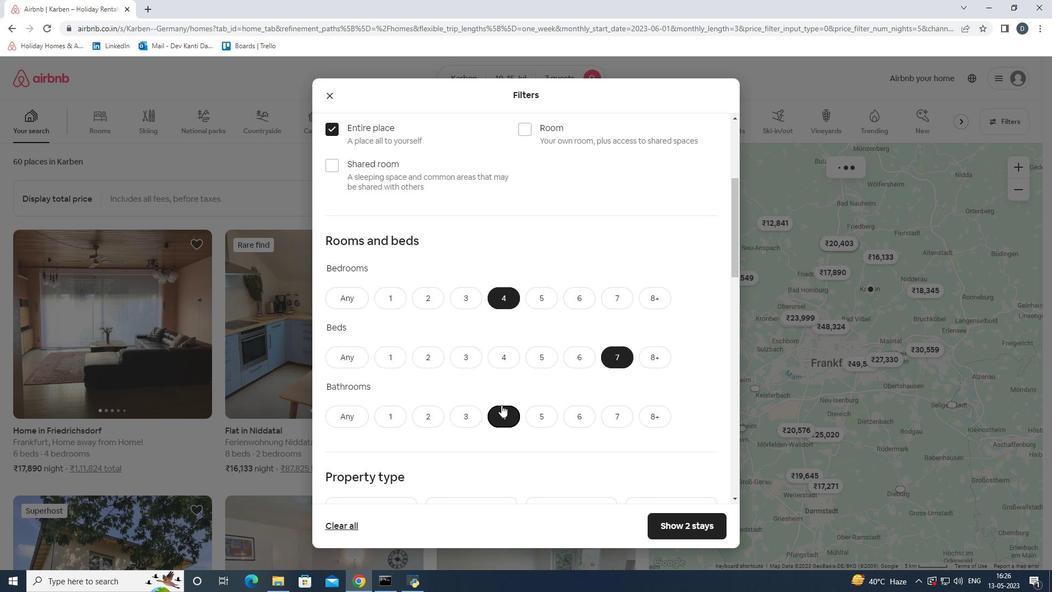 
Action: Mouse scrolled (502, 403) with delta (0, 0)
Screenshot: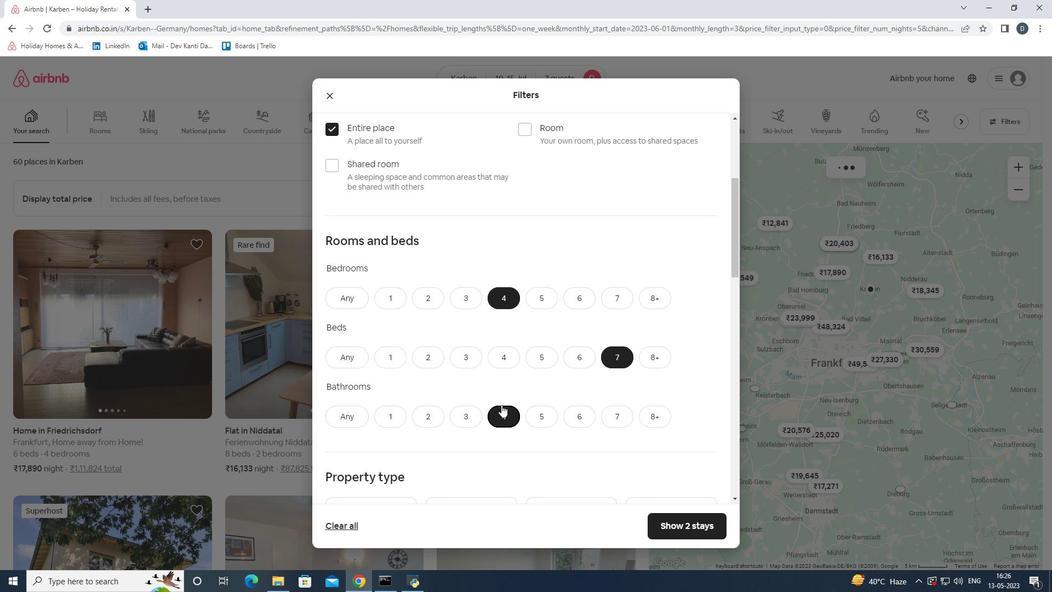 
Action: Mouse scrolled (502, 403) with delta (0, 0)
Screenshot: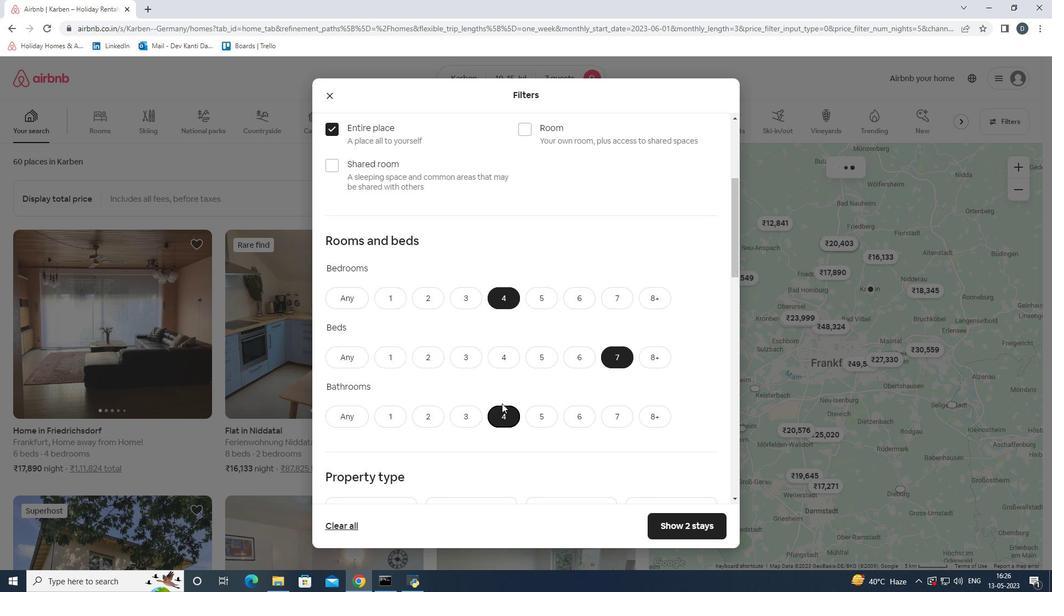 
Action: Mouse moved to (503, 400)
Screenshot: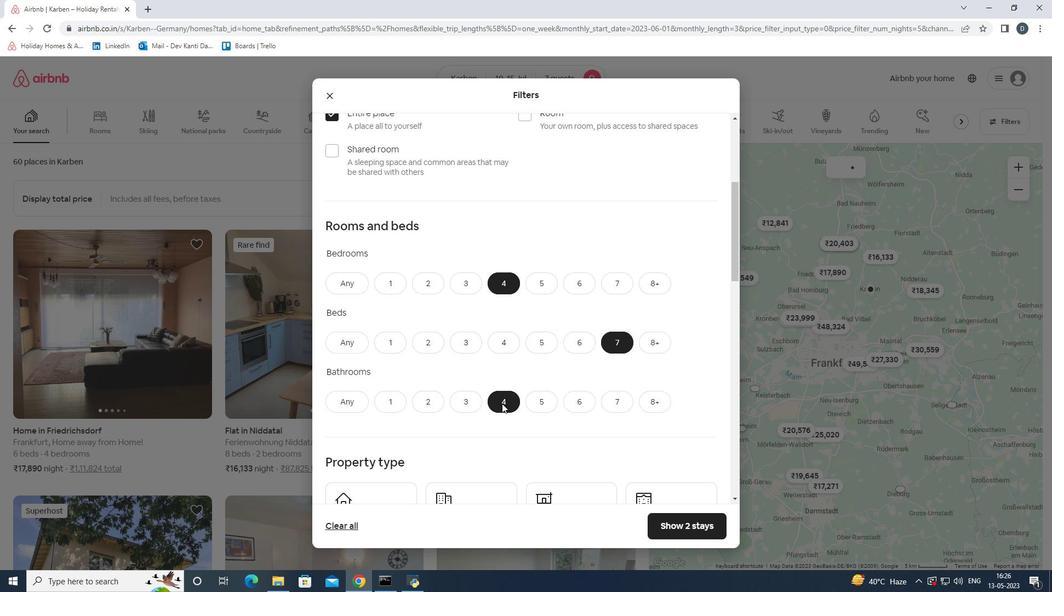 
Action: Mouse scrolled (503, 399) with delta (0, 0)
Screenshot: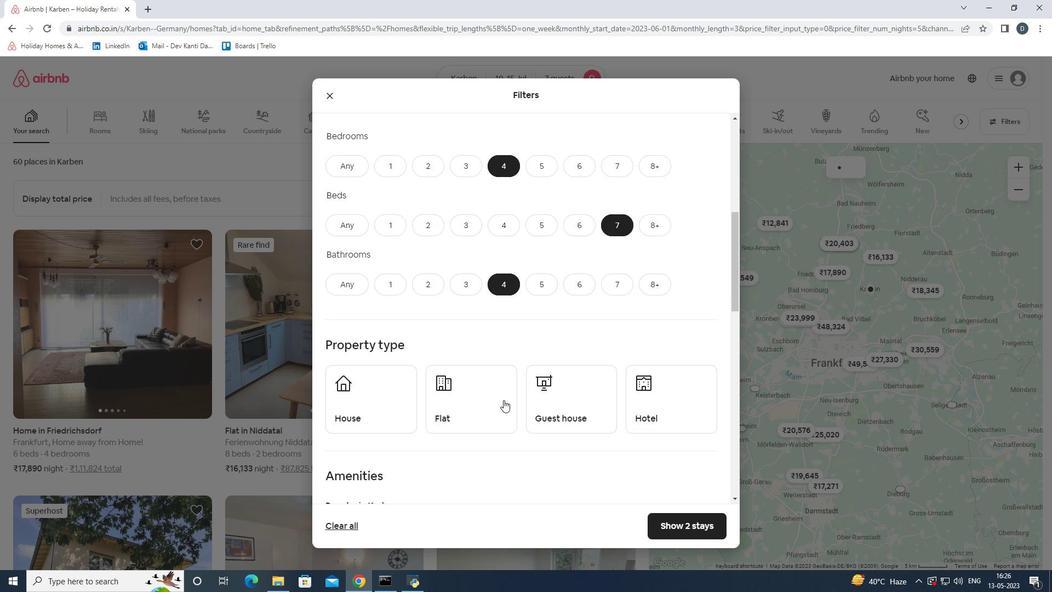 
Action: Mouse scrolled (503, 399) with delta (0, 0)
Screenshot: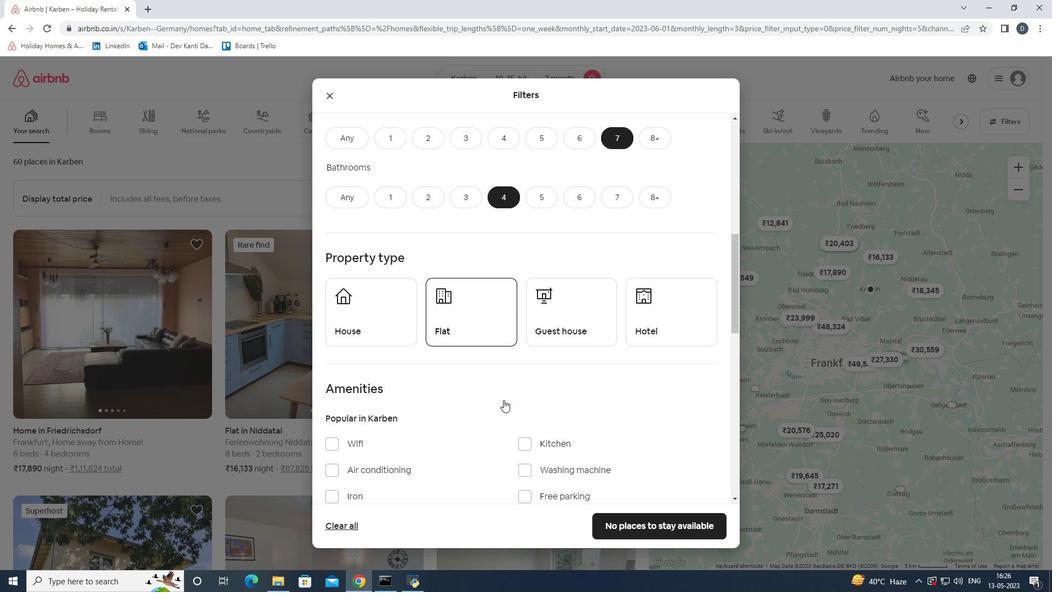 
Action: Mouse moved to (371, 286)
Screenshot: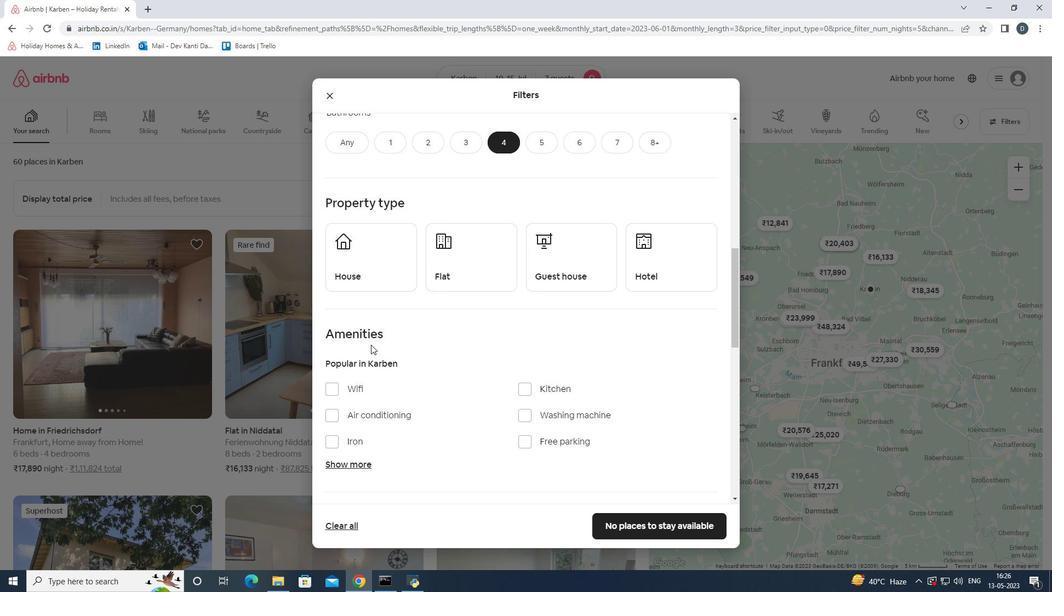 
Action: Mouse pressed left at (371, 286)
Screenshot: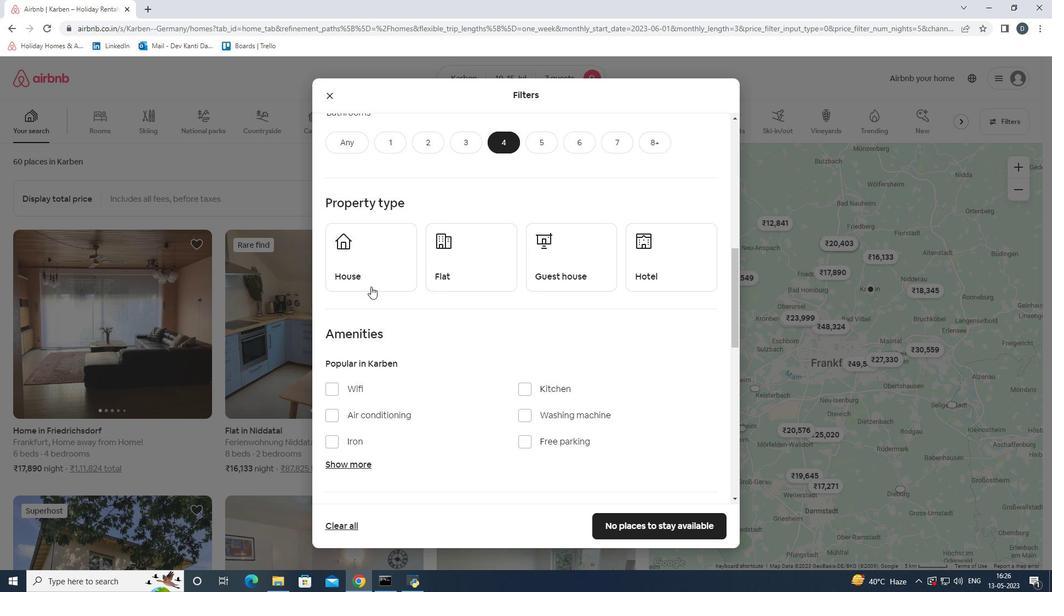 
Action: Mouse moved to (456, 273)
Screenshot: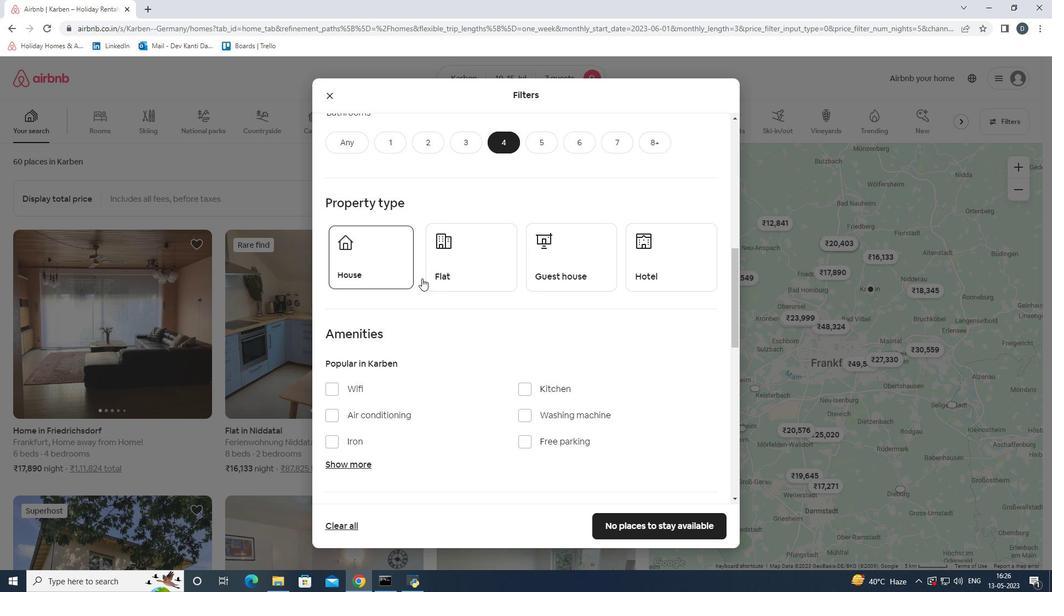 
Action: Mouse pressed left at (456, 273)
Screenshot: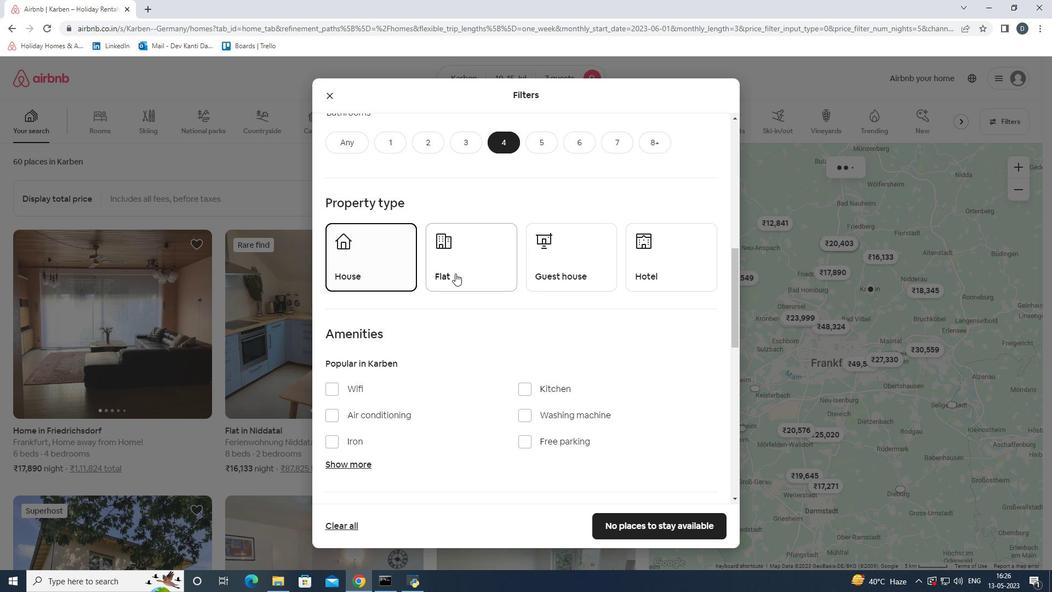 
Action: Mouse moved to (564, 269)
Screenshot: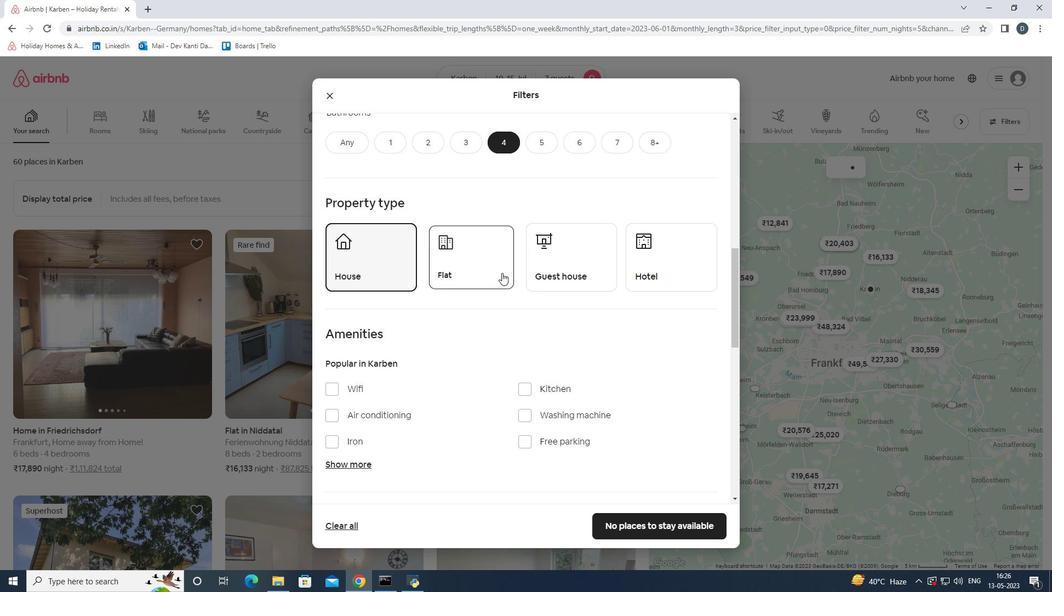 
Action: Mouse pressed left at (564, 269)
Screenshot: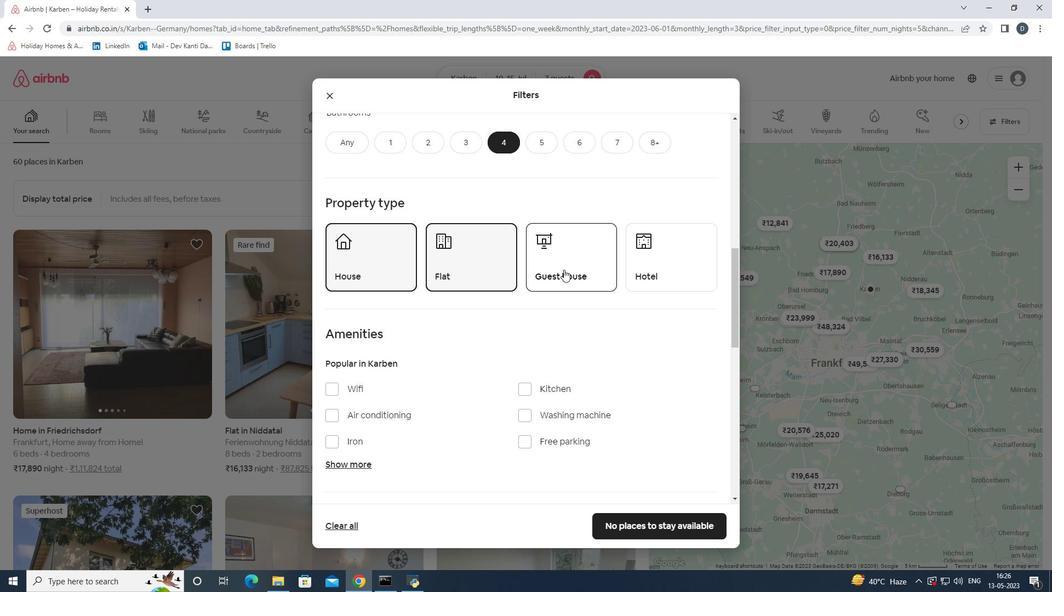 
Action: Mouse scrolled (564, 269) with delta (0, 0)
Screenshot: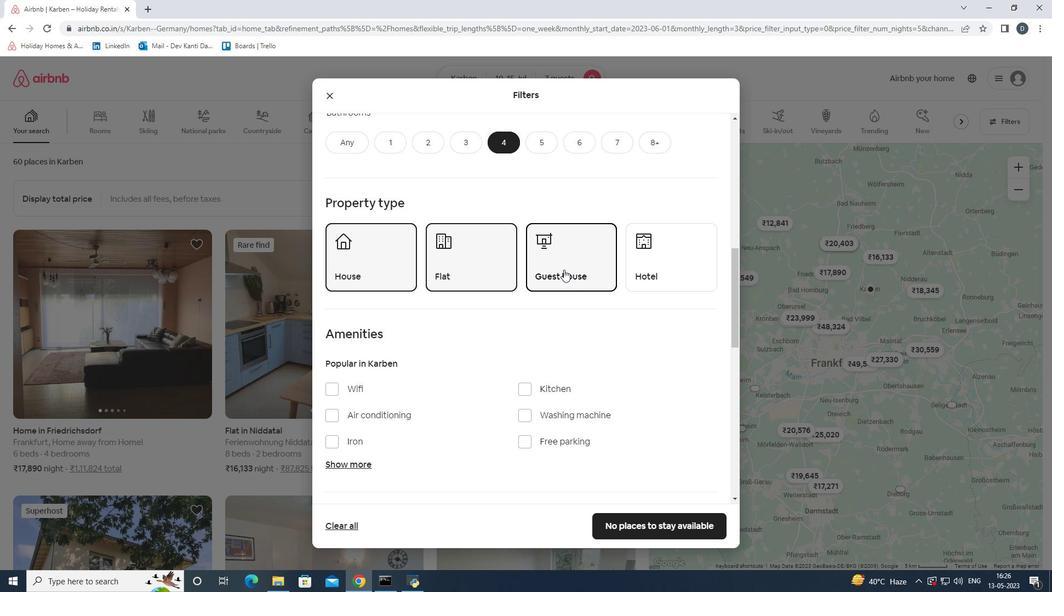 
Action: Mouse scrolled (564, 269) with delta (0, 0)
Screenshot: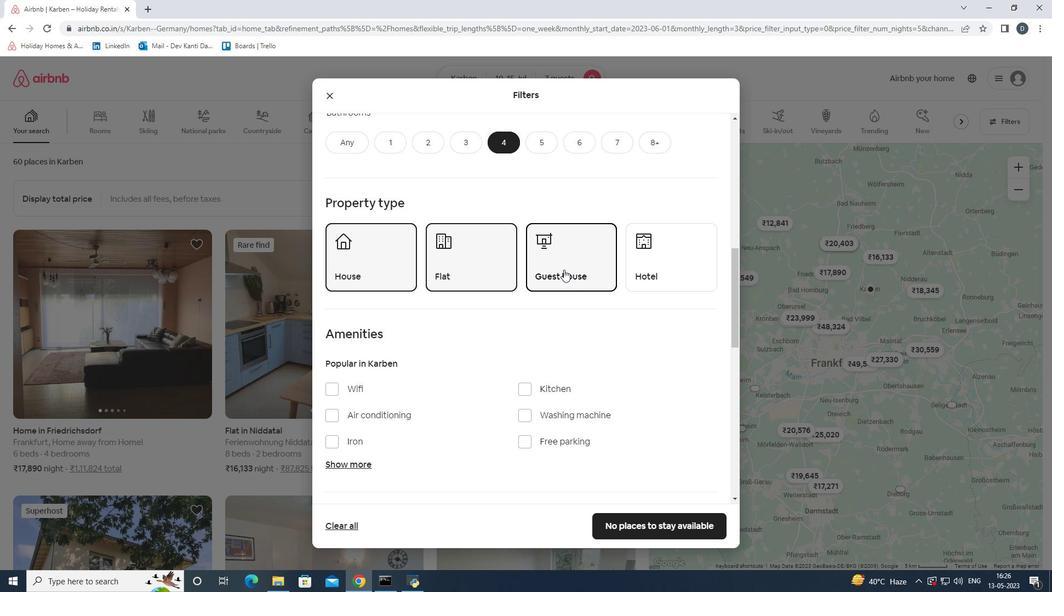 
Action: Mouse moved to (331, 282)
Screenshot: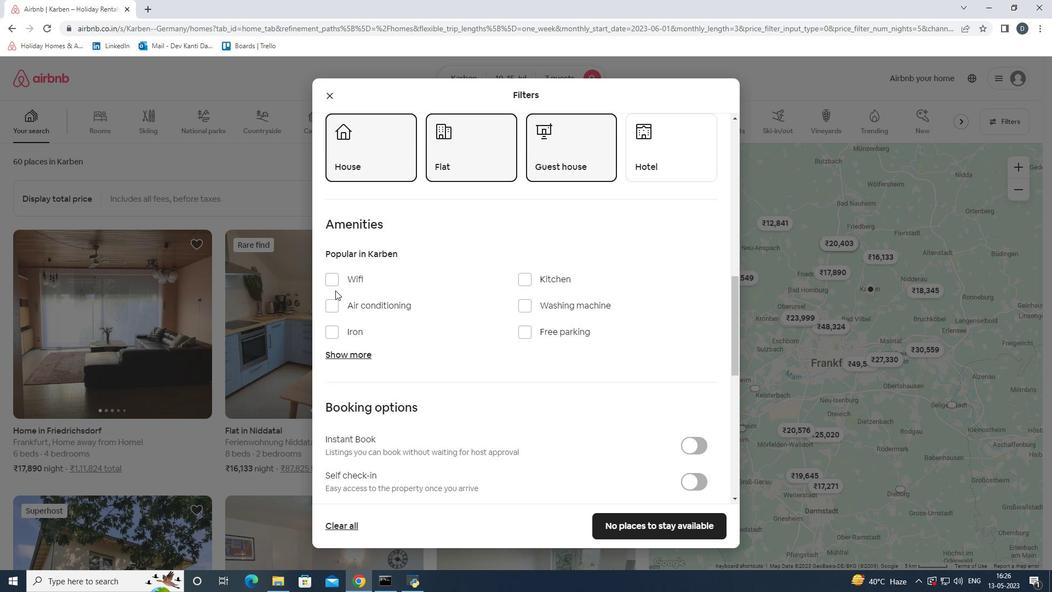 
Action: Mouse pressed left at (331, 282)
Screenshot: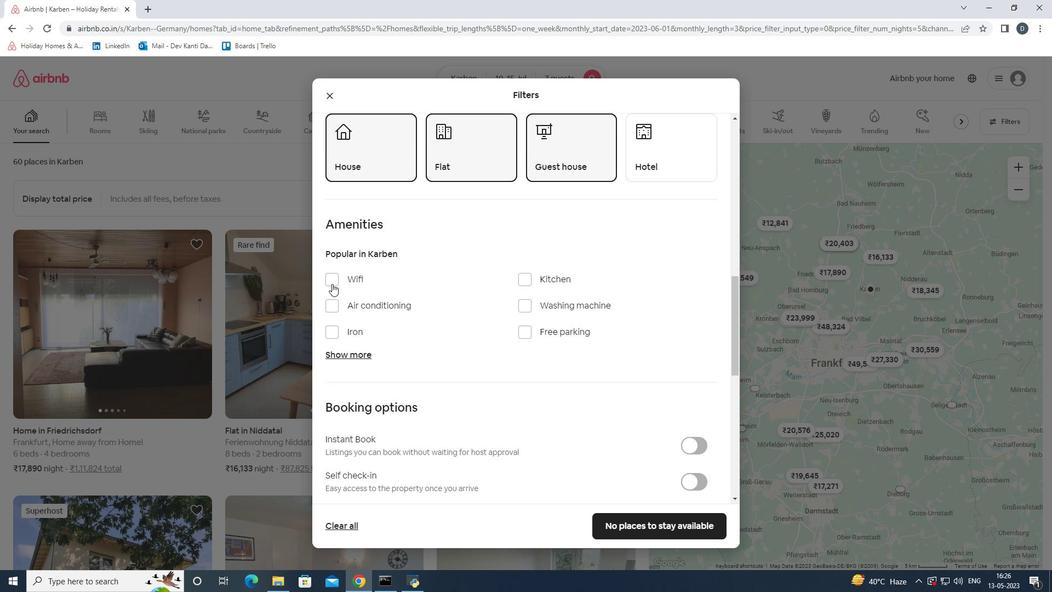 
Action: Mouse moved to (347, 356)
Screenshot: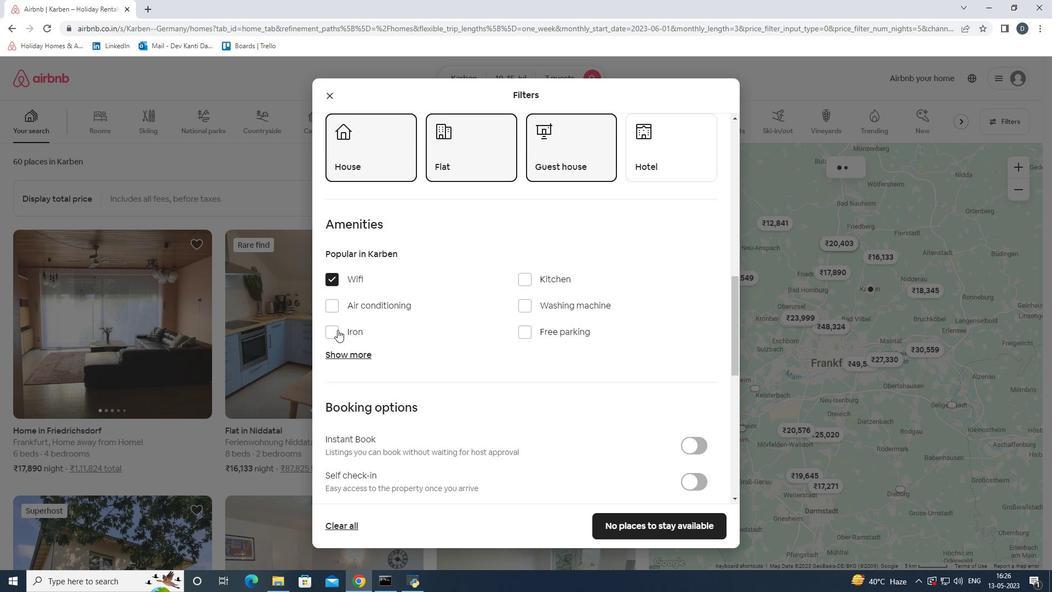 
Action: Mouse pressed left at (347, 356)
Screenshot: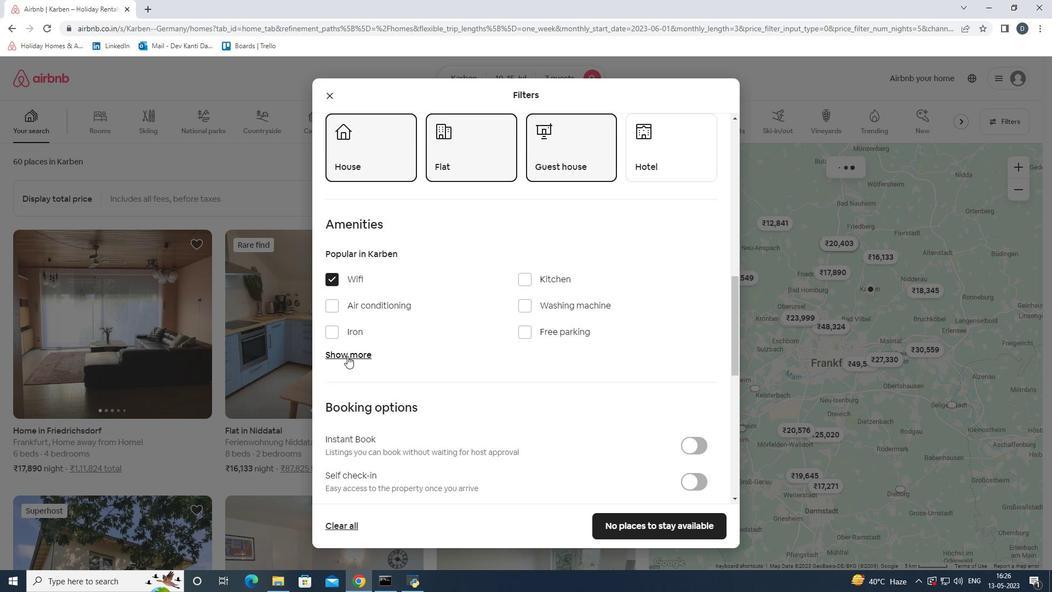 
Action: Mouse moved to (523, 419)
Screenshot: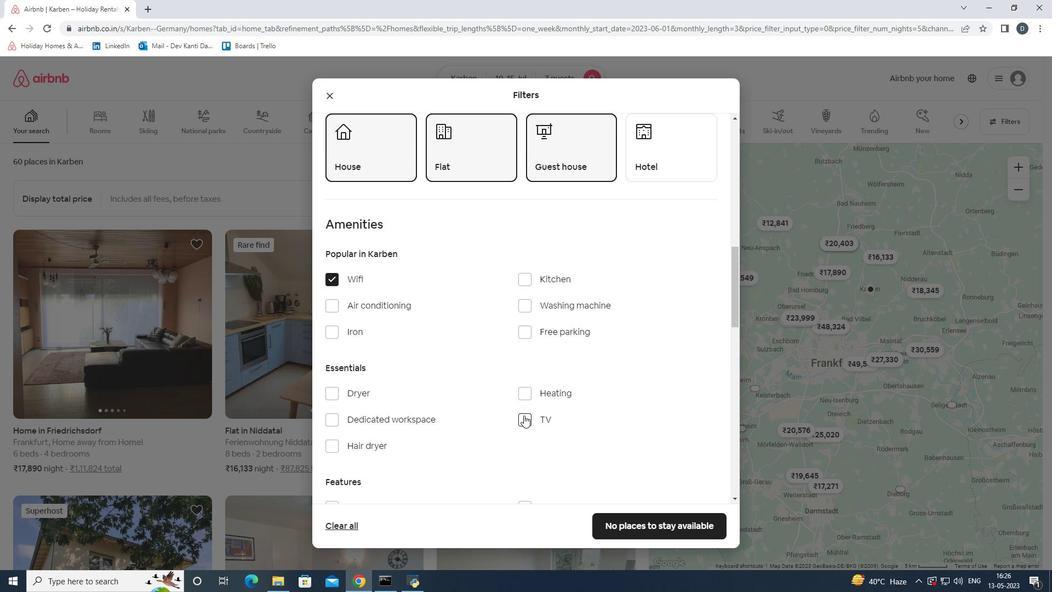 
Action: Mouse pressed left at (523, 419)
Screenshot: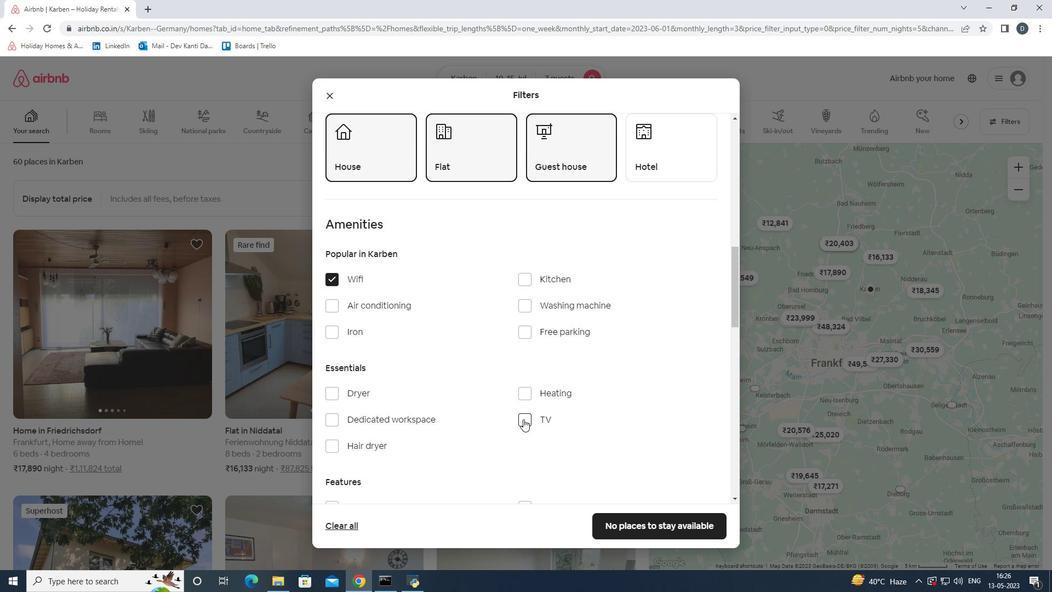 
Action: Mouse moved to (523, 329)
Screenshot: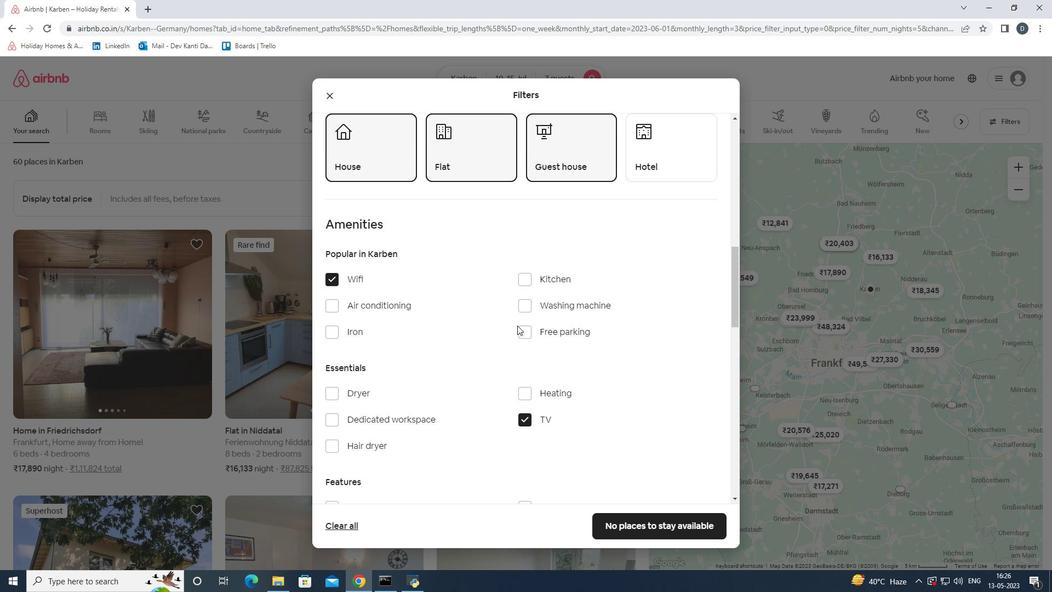 
Action: Mouse pressed left at (523, 329)
Screenshot: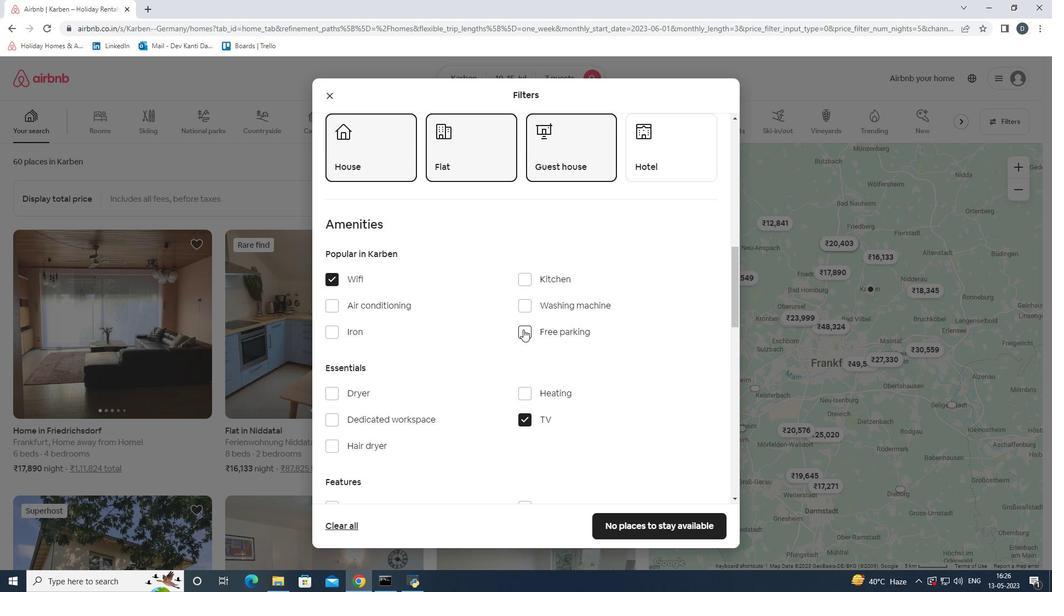 
Action: Mouse moved to (431, 329)
Screenshot: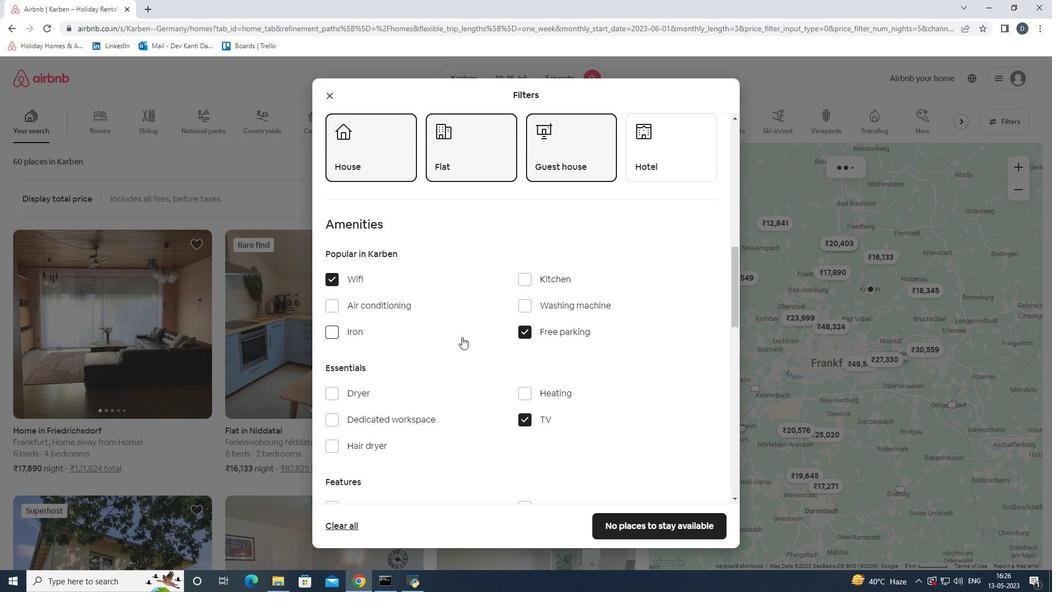 
Action: Mouse scrolled (431, 329) with delta (0, 0)
Screenshot: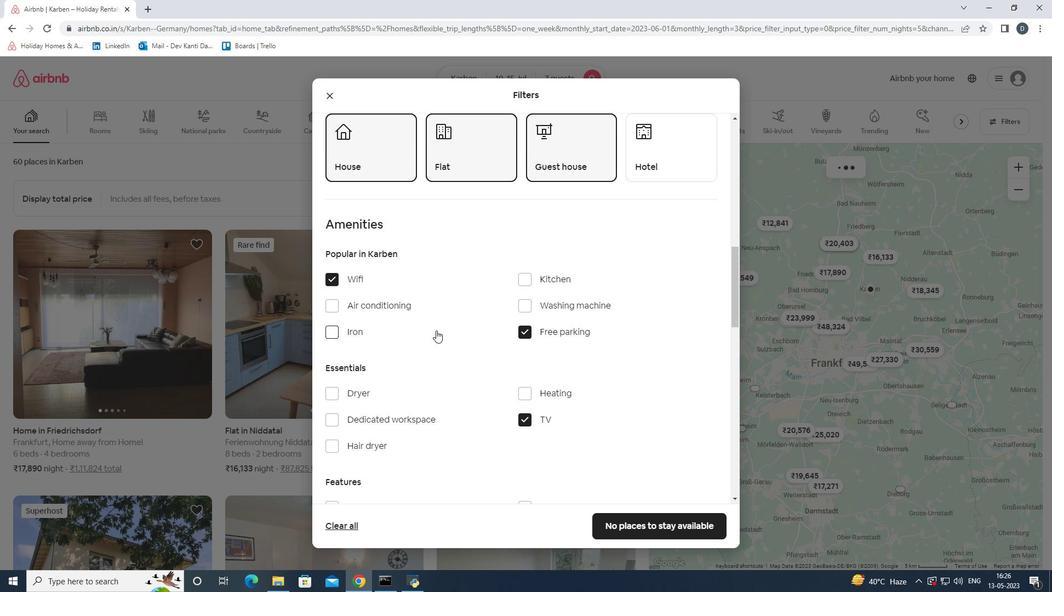 
Action: Mouse scrolled (431, 329) with delta (0, 0)
Screenshot: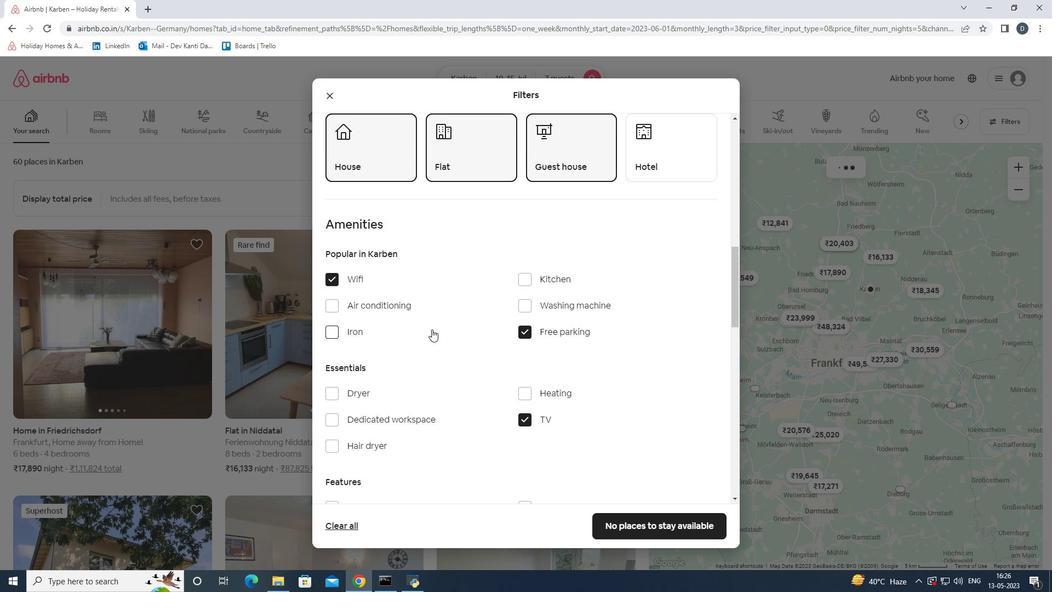 
Action: Mouse scrolled (431, 329) with delta (0, 0)
Screenshot: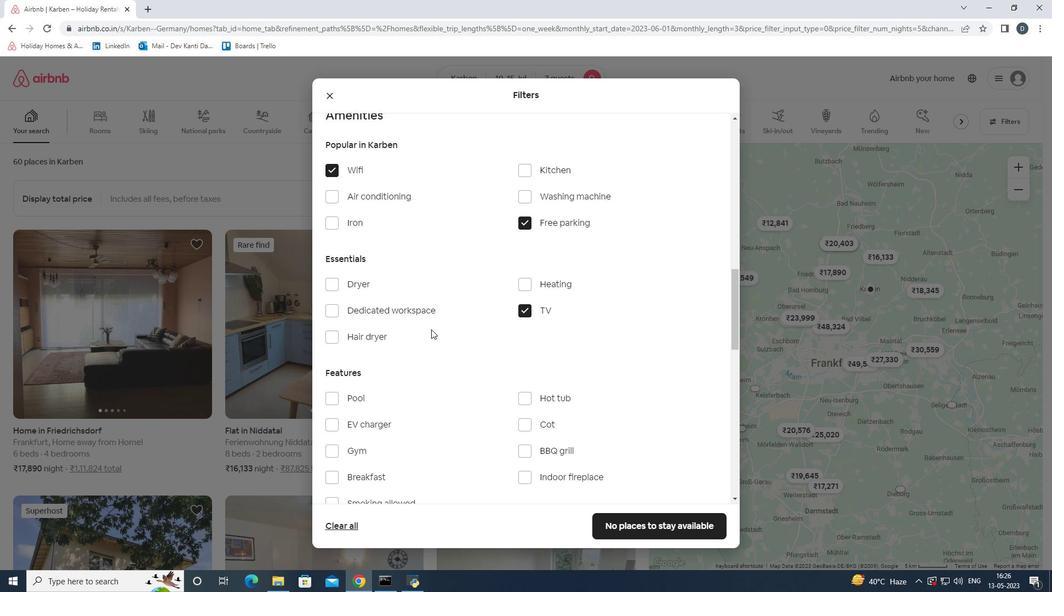 
Action: Mouse scrolled (431, 329) with delta (0, 0)
Screenshot: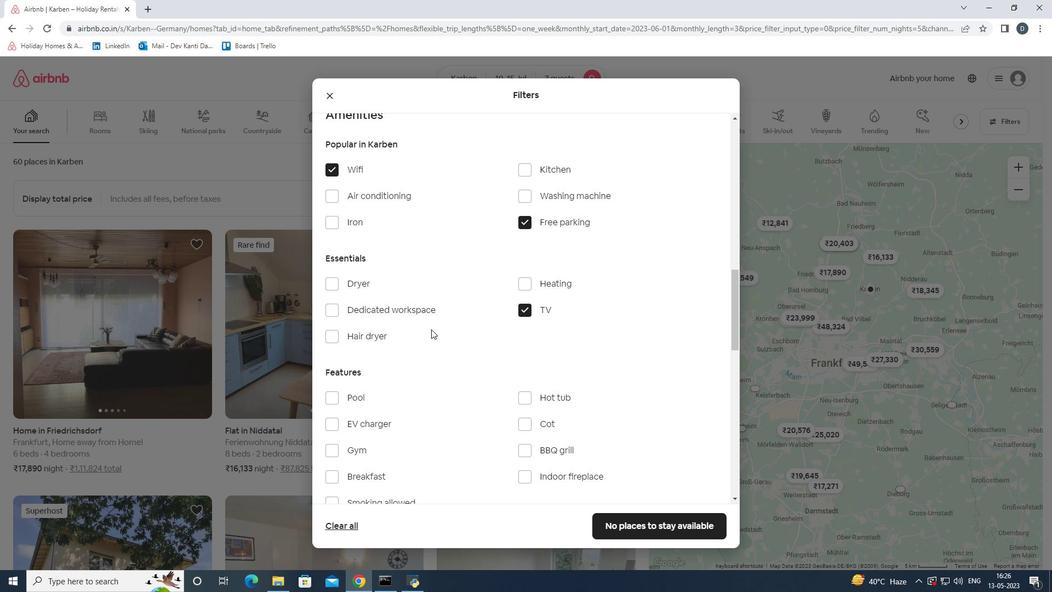 
Action: Mouse moved to (358, 339)
Screenshot: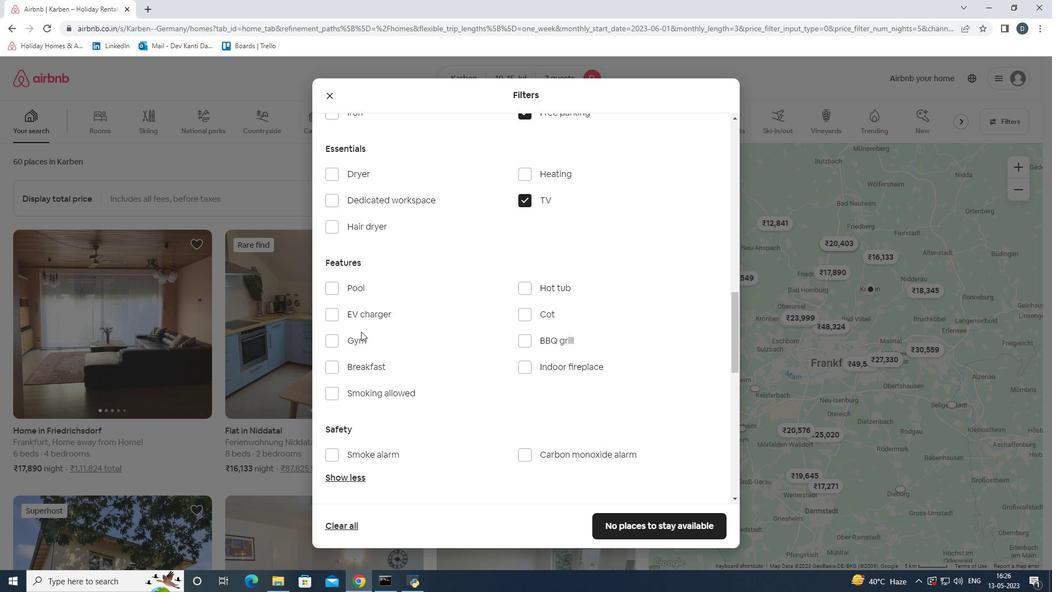 
Action: Mouse pressed left at (358, 339)
Screenshot: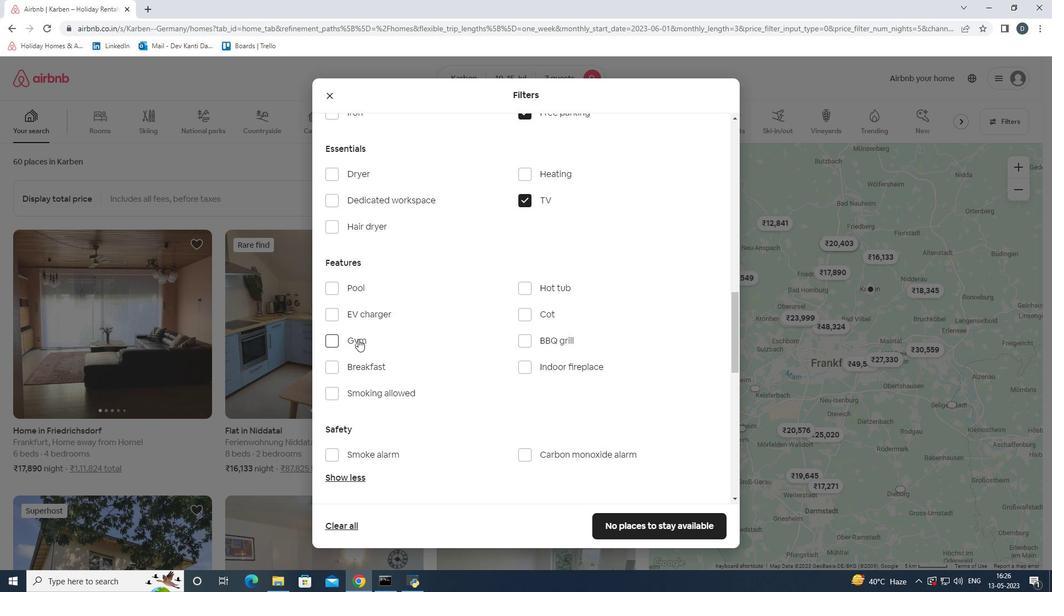 
Action: Mouse moved to (373, 366)
Screenshot: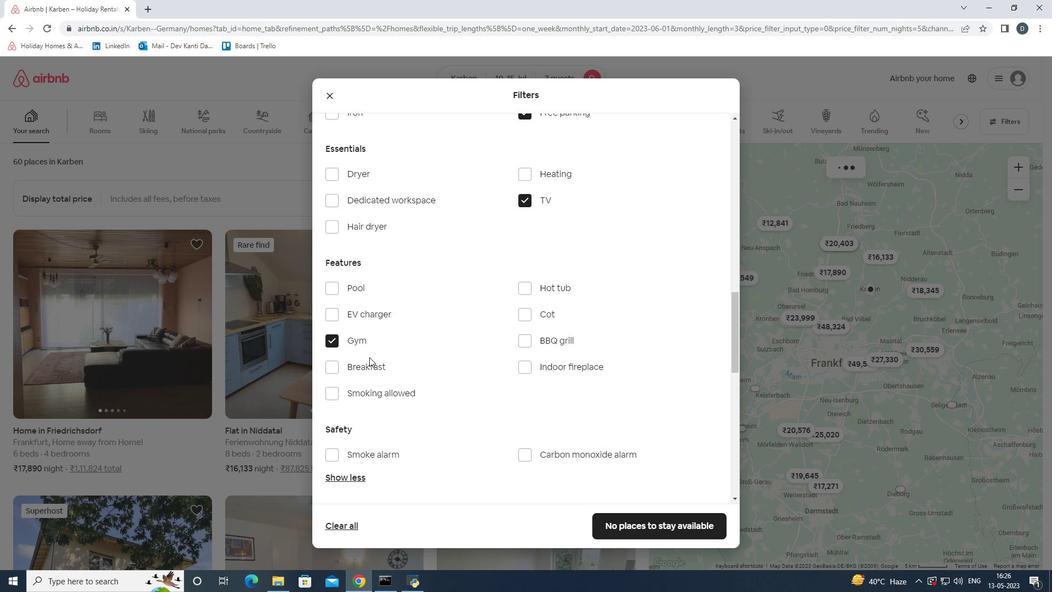 
Action: Mouse pressed left at (373, 366)
Screenshot: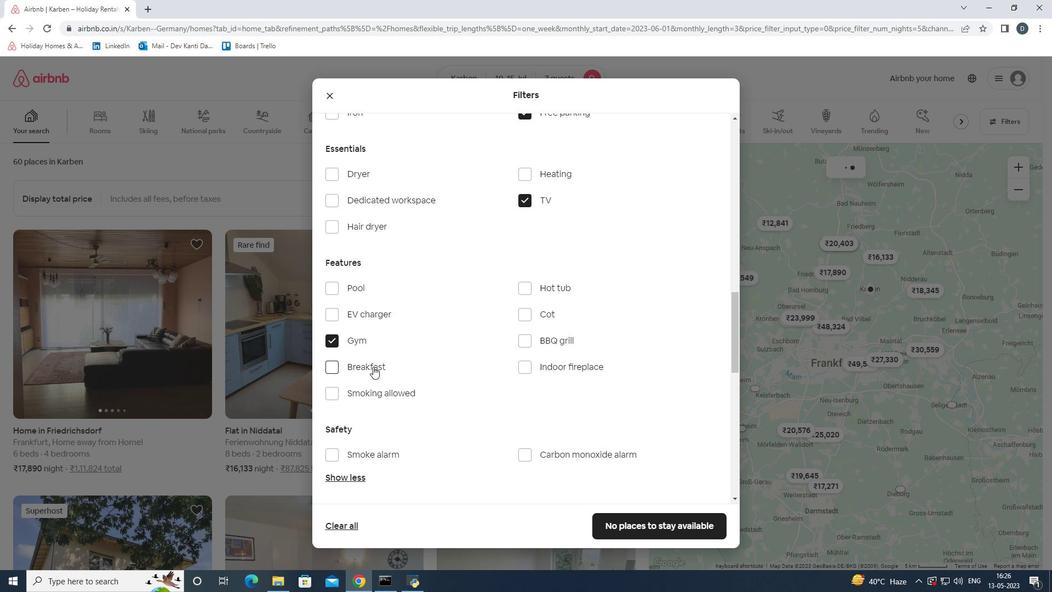 
Action: Mouse moved to (429, 346)
Screenshot: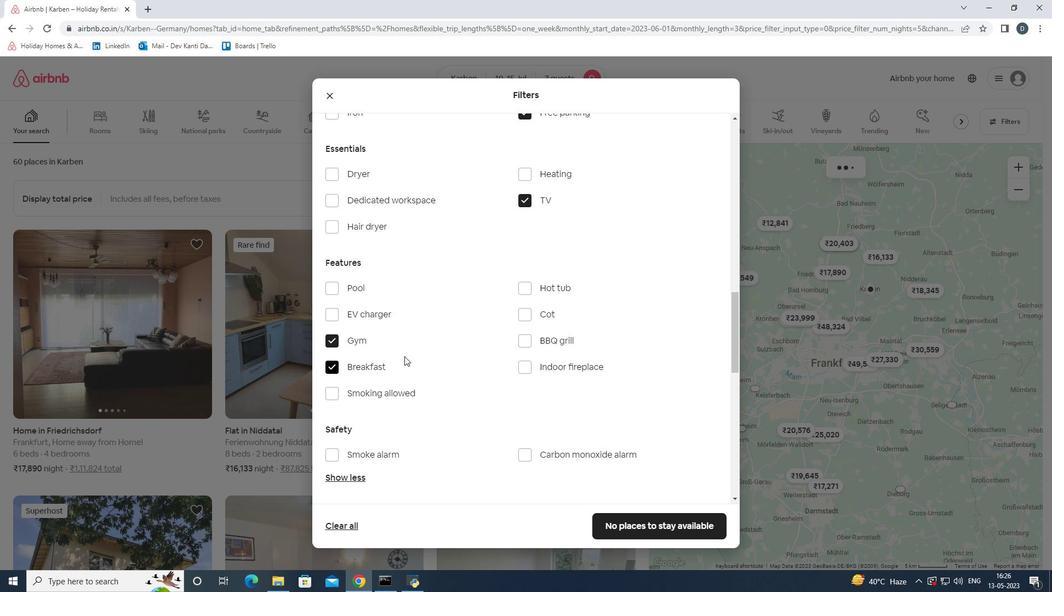 
Action: Mouse scrolled (429, 345) with delta (0, 0)
Screenshot: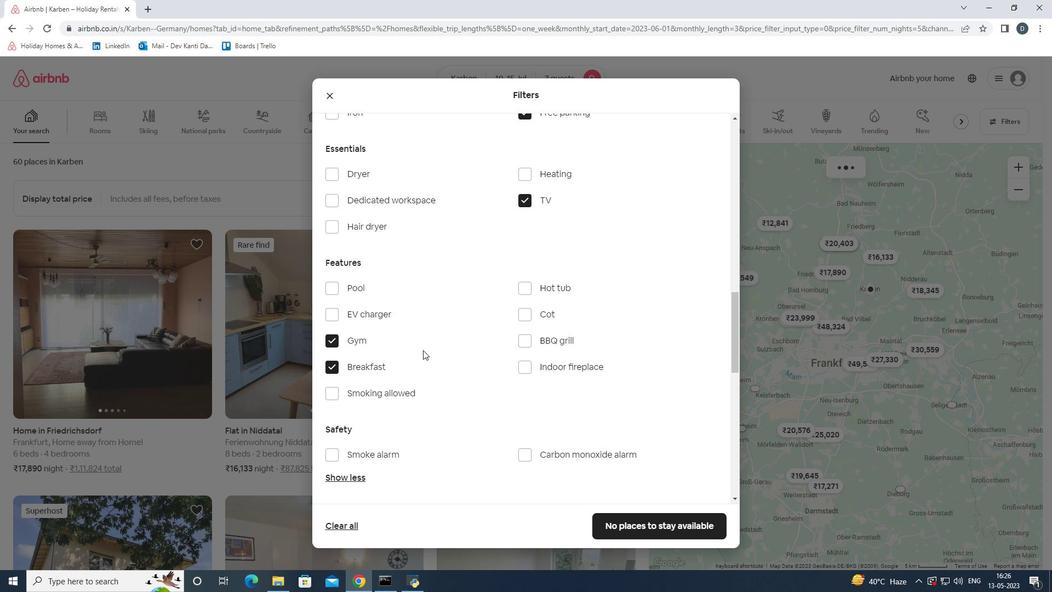 
Action: Mouse scrolled (429, 345) with delta (0, 0)
Screenshot: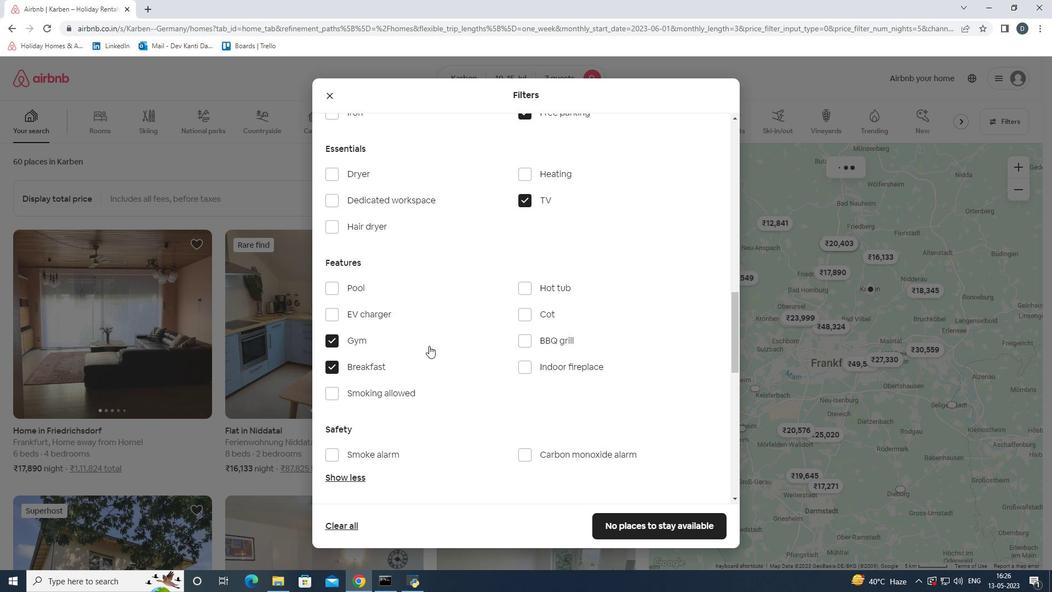 
Action: Mouse scrolled (429, 345) with delta (0, 0)
Screenshot: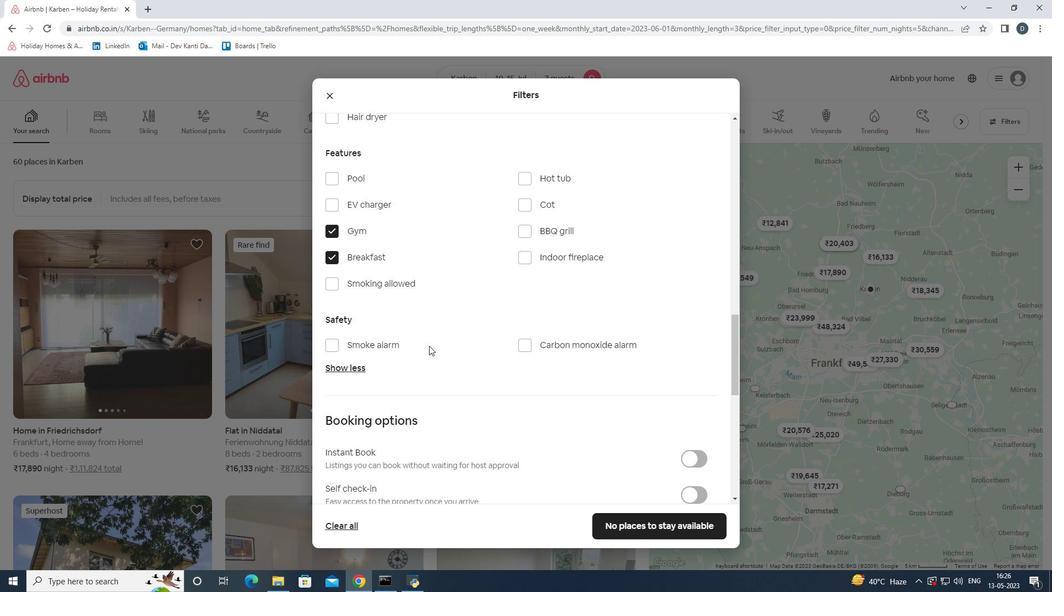 
Action: Mouse scrolled (429, 345) with delta (0, 0)
Screenshot: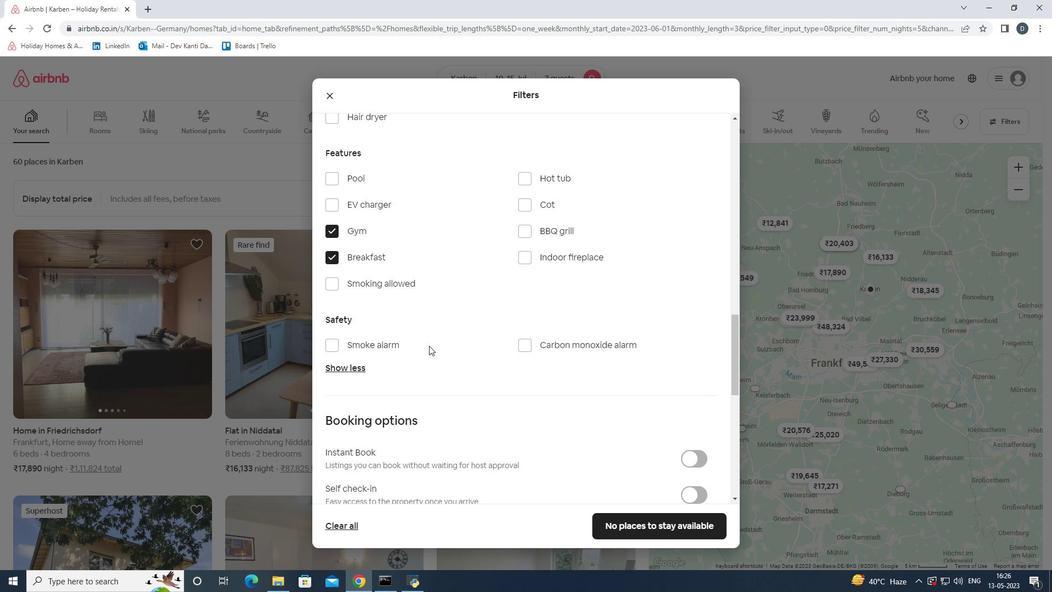 
Action: Mouse moved to (541, 327)
Screenshot: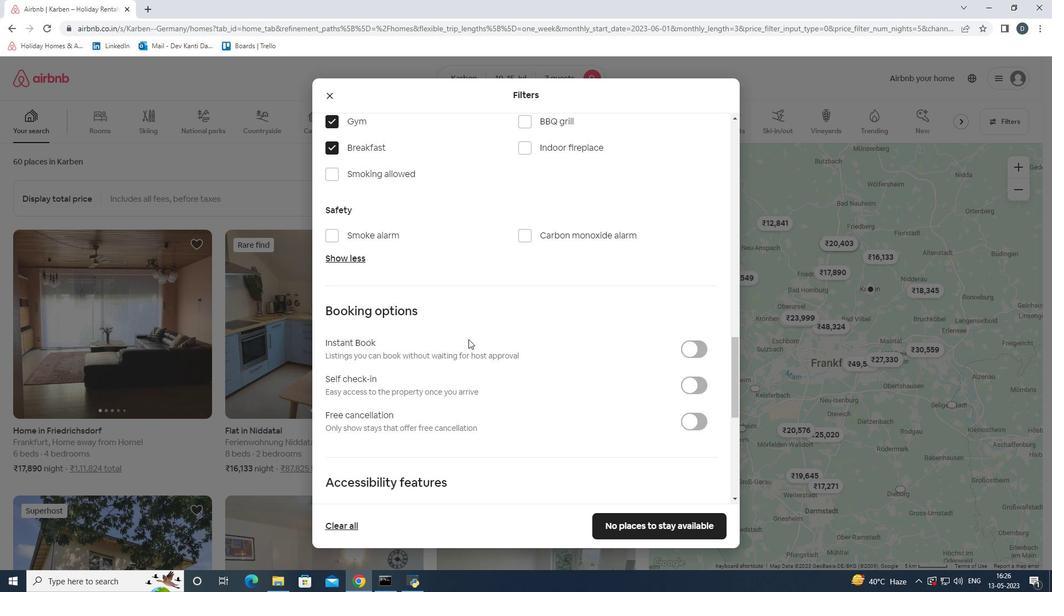 
Action: Mouse scrolled (541, 327) with delta (0, 0)
Screenshot: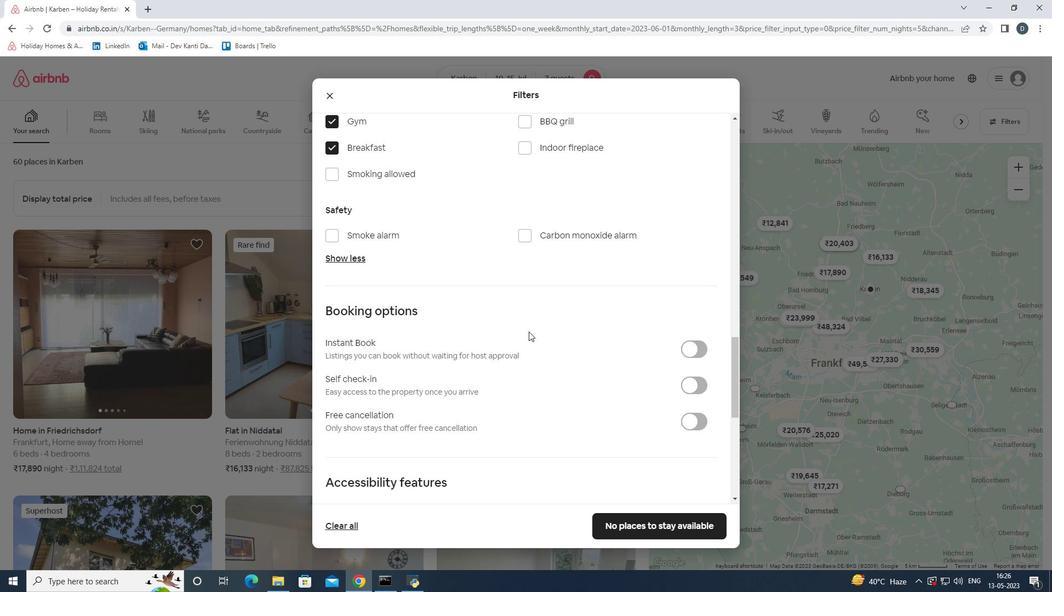 
Action: Mouse scrolled (541, 327) with delta (0, 0)
Screenshot: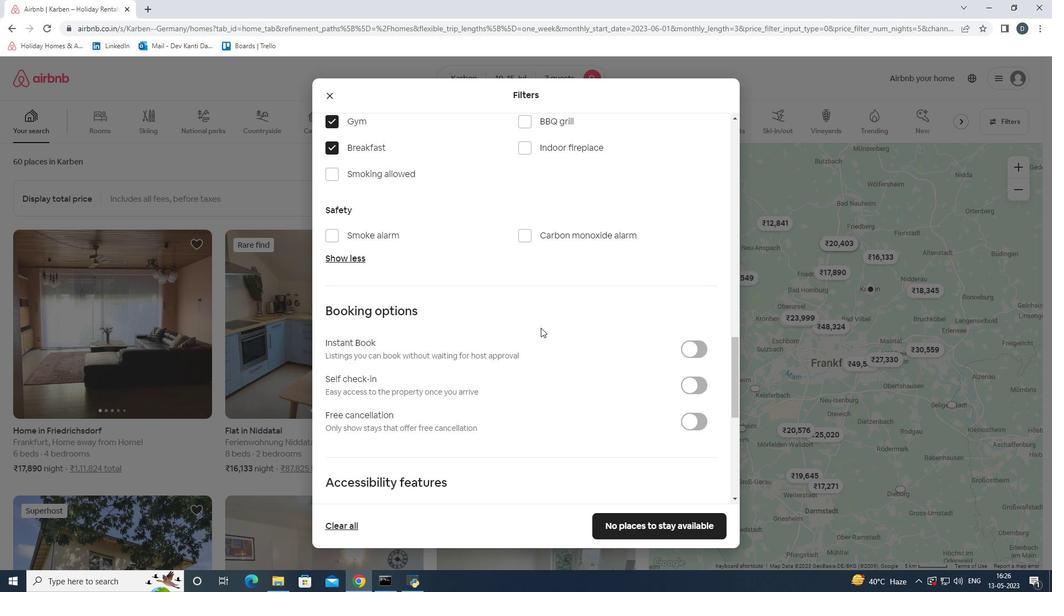 
Action: Mouse moved to (691, 276)
Screenshot: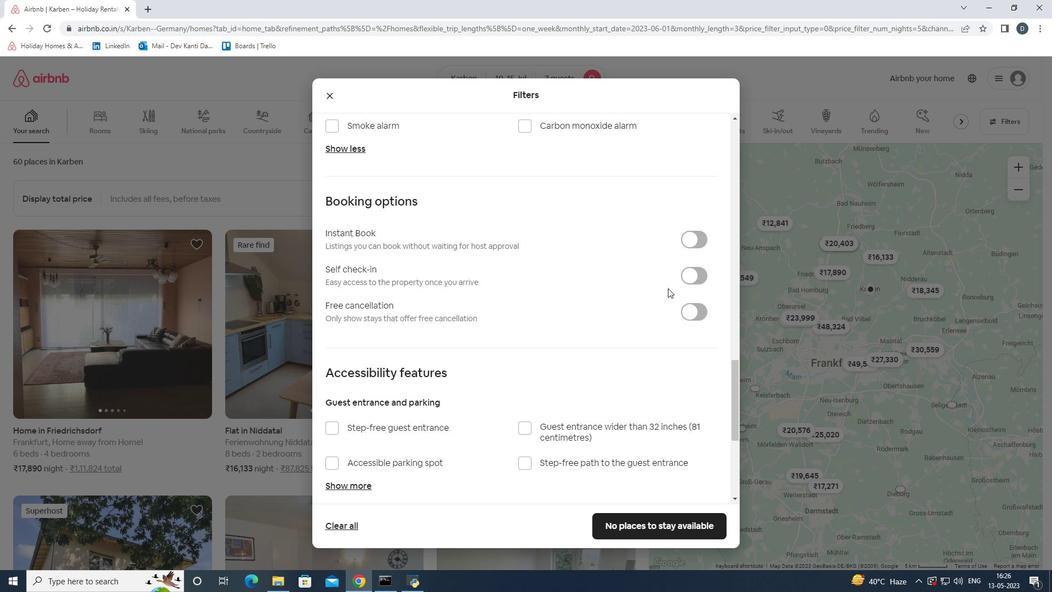 
Action: Mouse pressed left at (691, 276)
Screenshot: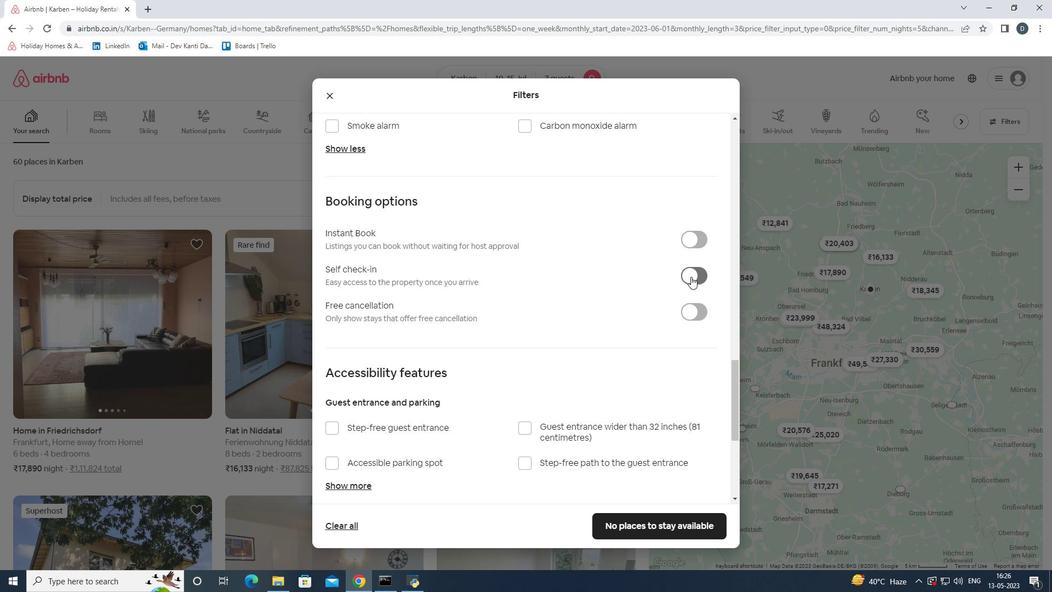 
Action: Mouse moved to (556, 310)
Screenshot: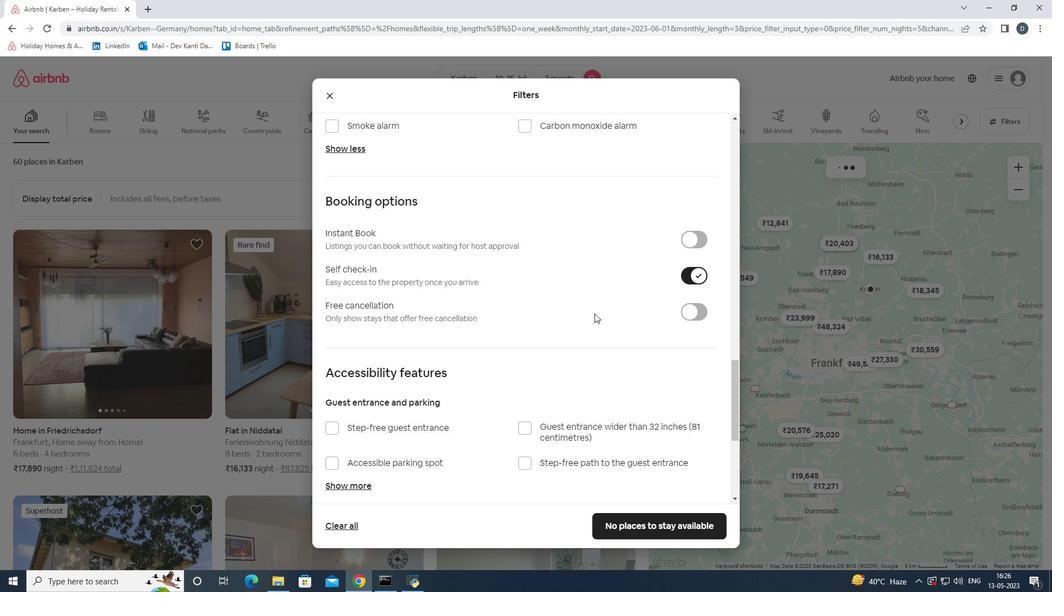 
Action: Mouse scrolled (556, 309) with delta (0, 0)
Screenshot: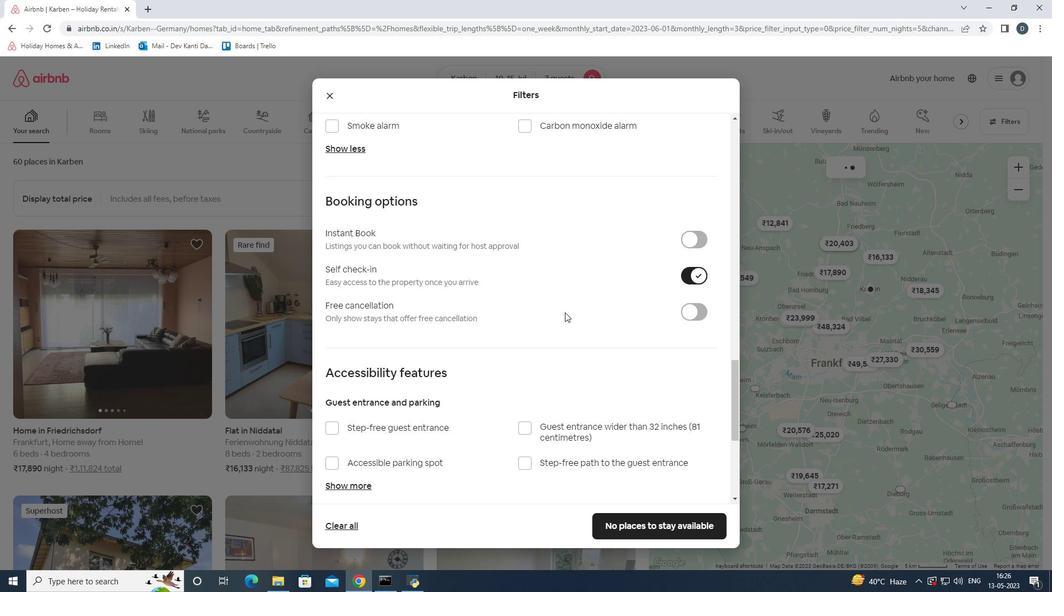 
Action: Mouse scrolled (556, 309) with delta (0, 0)
Screenshot: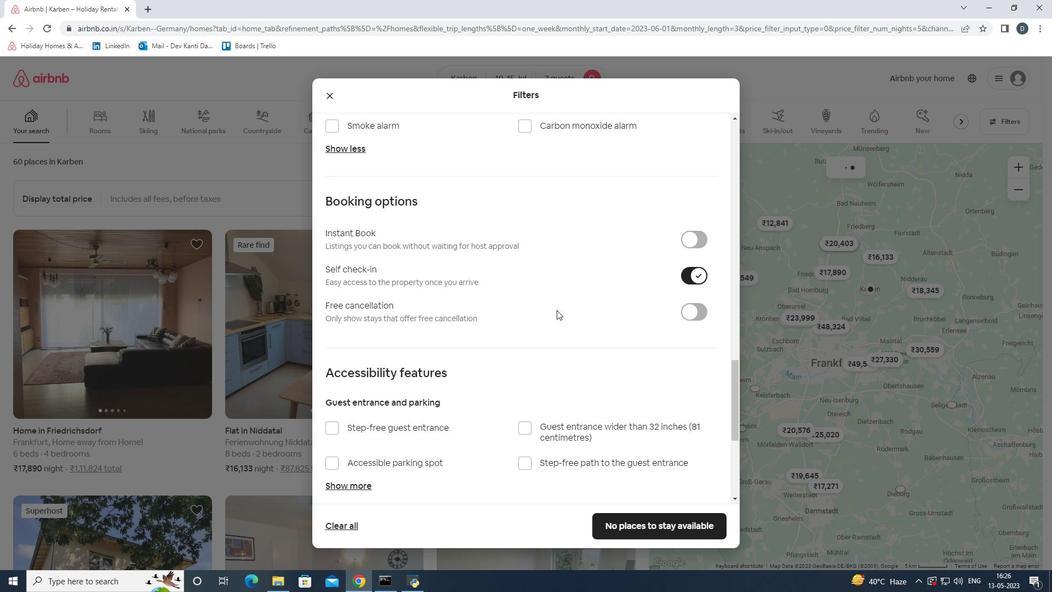 
Action: Mouse moved to (547, 305)
Screenshot: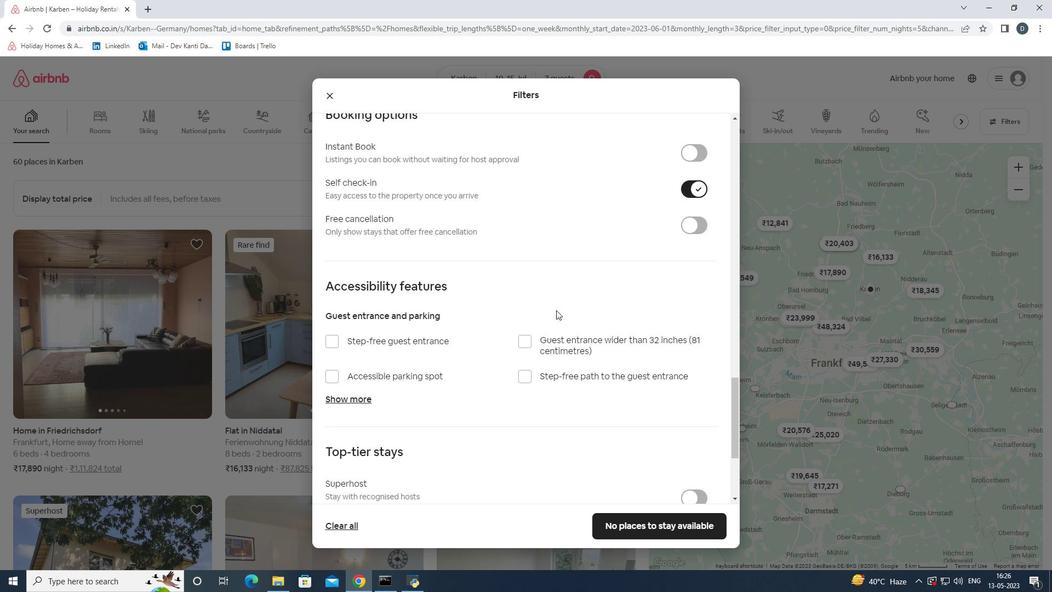 
Action: Mouse scrolled (547, 304) with delta (0, 0)
Screenshot: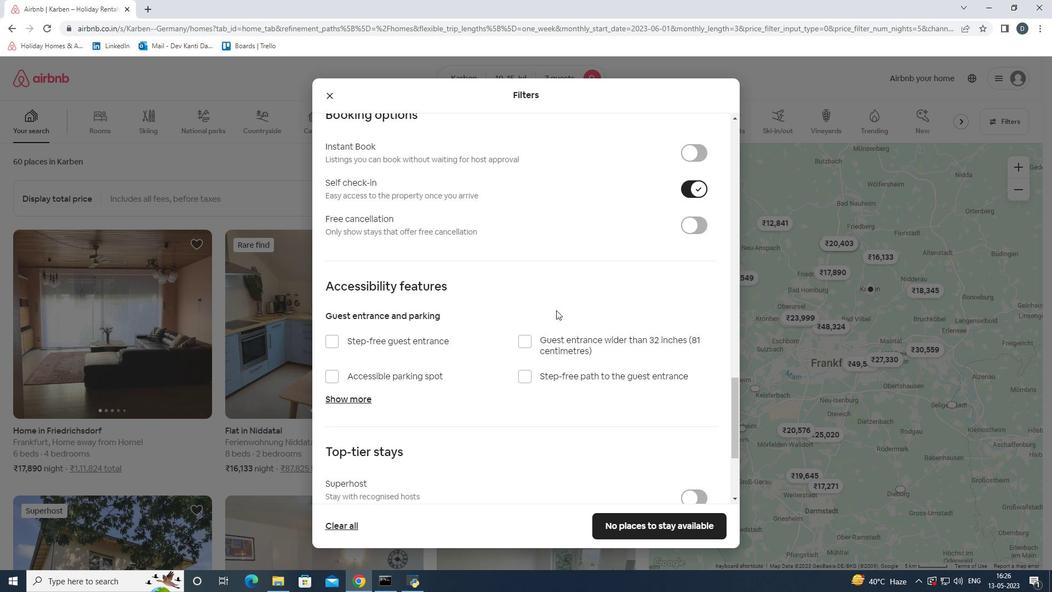 
Action: Mouse scrolled (547, 304) with delta (0, 0)
Screenshot: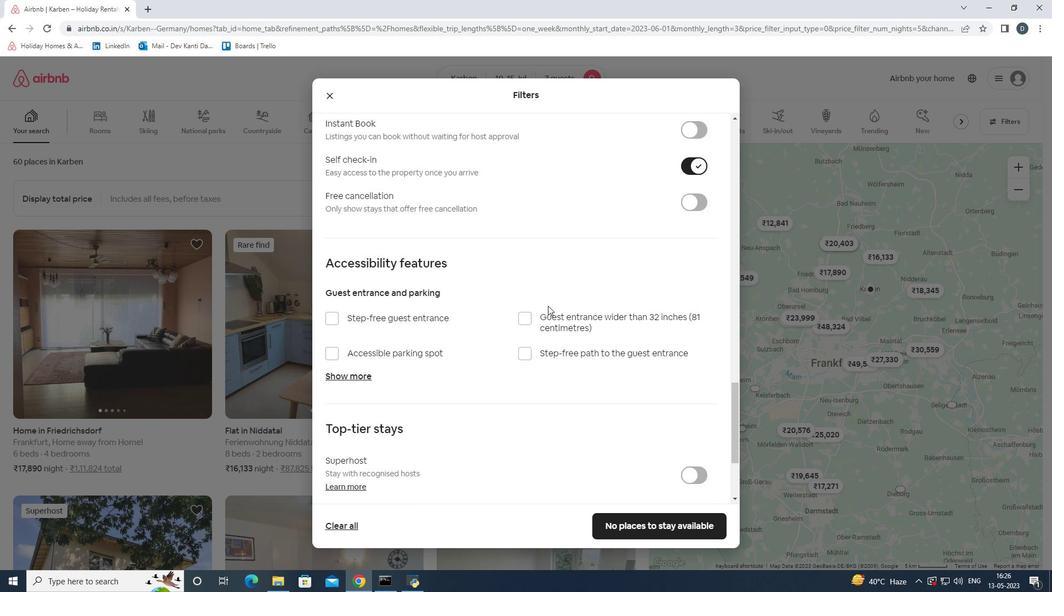 
Action: Mouse moved to (531, 329)
Screenshot: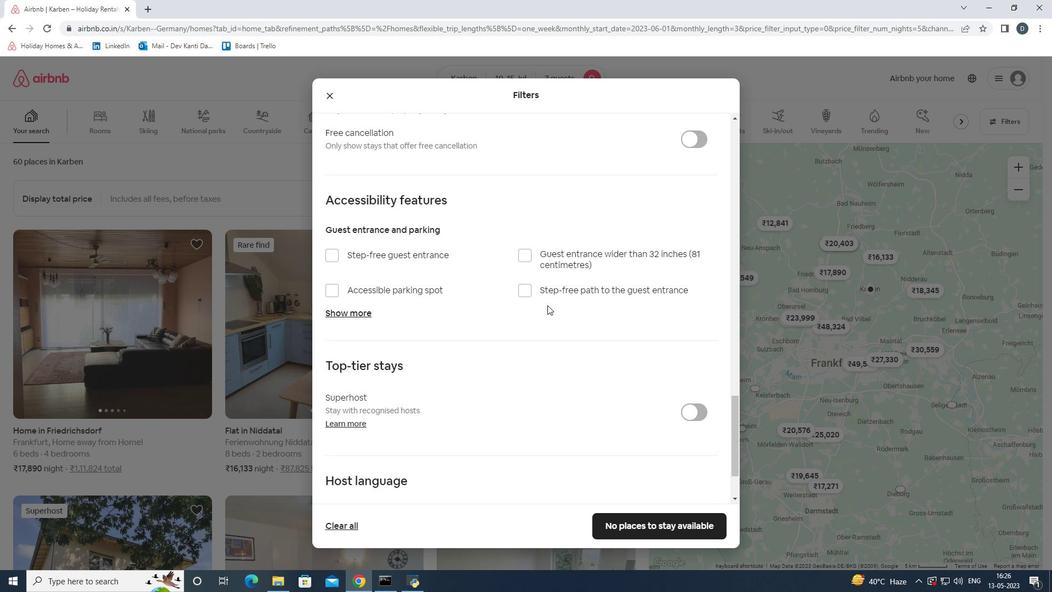 
Action: Mouse scrolled (531, 328) with delta (0, 0)
Screenshot: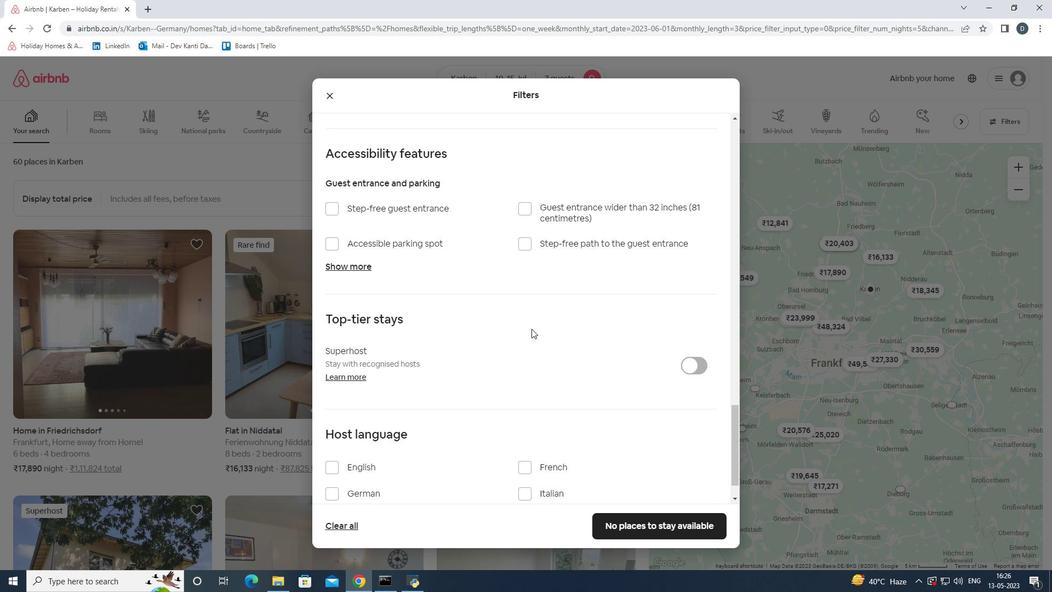 
Action: Mouse scrolled (531, 328) with delta (0, 0)
Screenshot: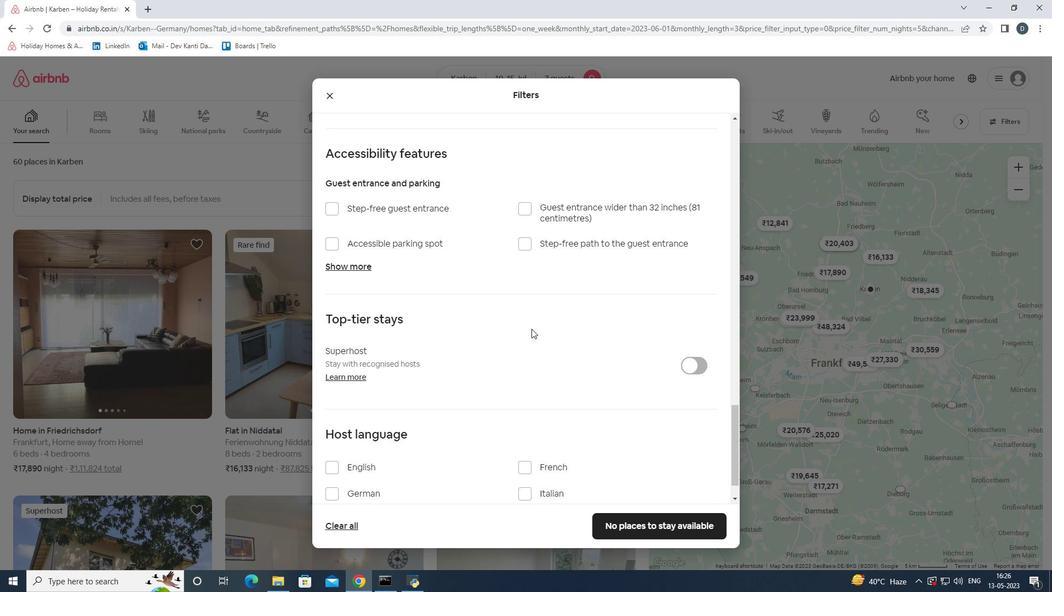 
Action: Mouse scrolled (531, 328) with delta (0, 0)
Screenshot: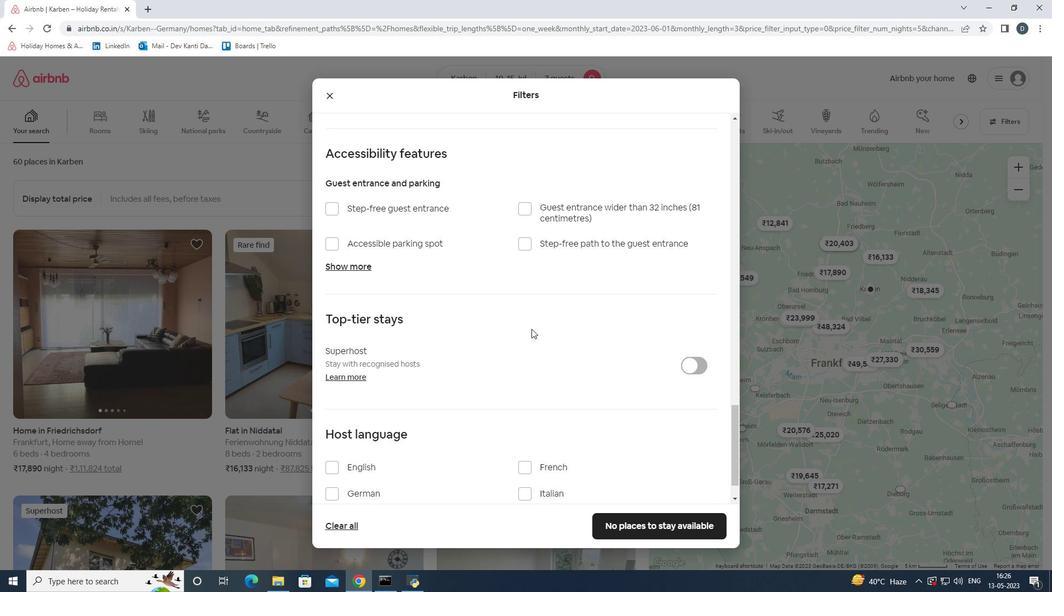 
Action: Mouse moved to (332, 428)
Screenshot: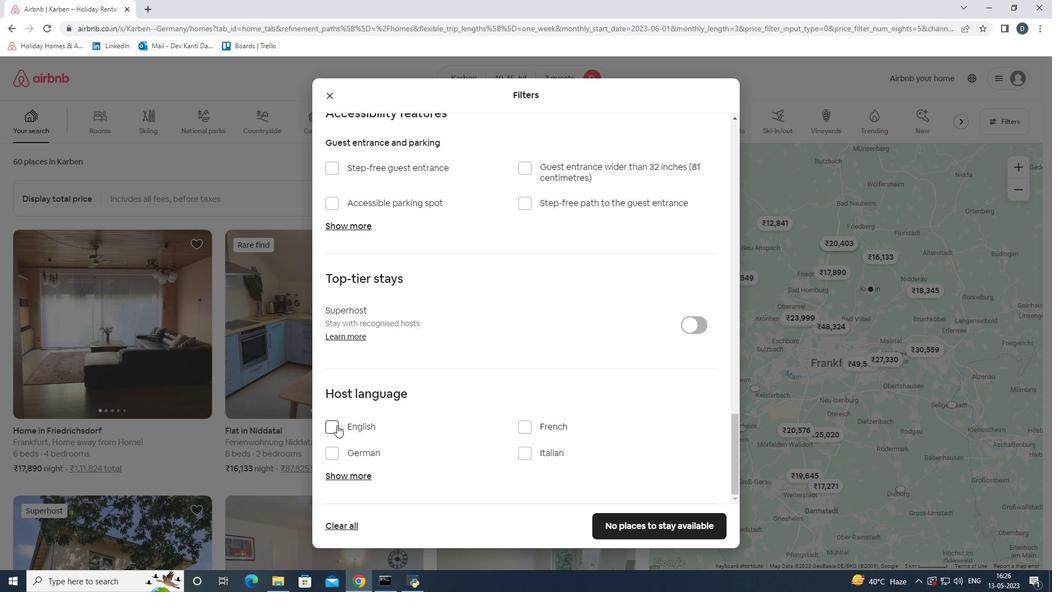 
Action: Mouse pressed left at (332, 428)
Screenshot: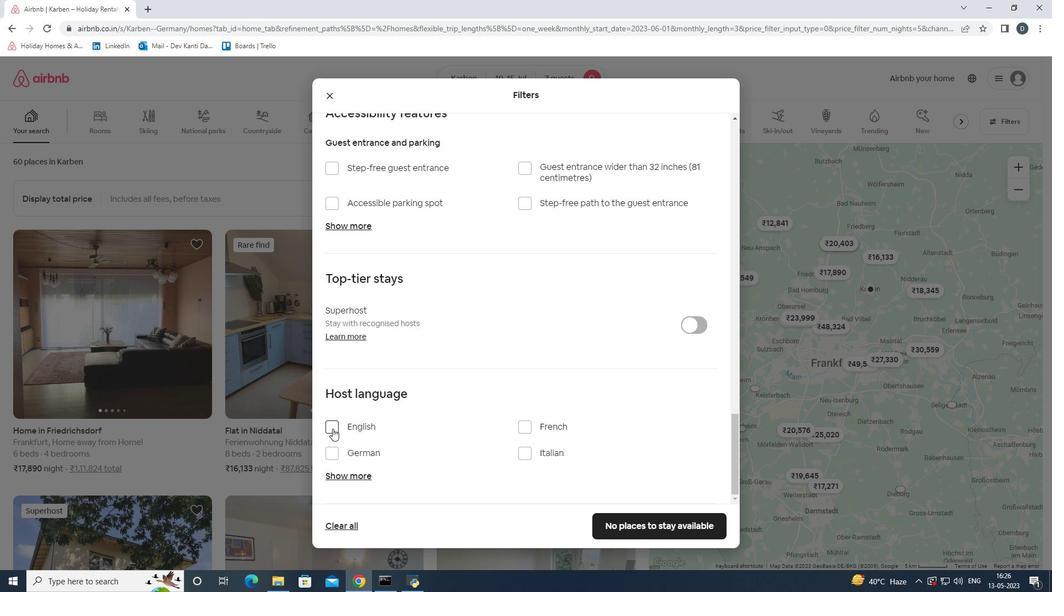 
Action: Mouse moved to (619, 529)
Screenshot: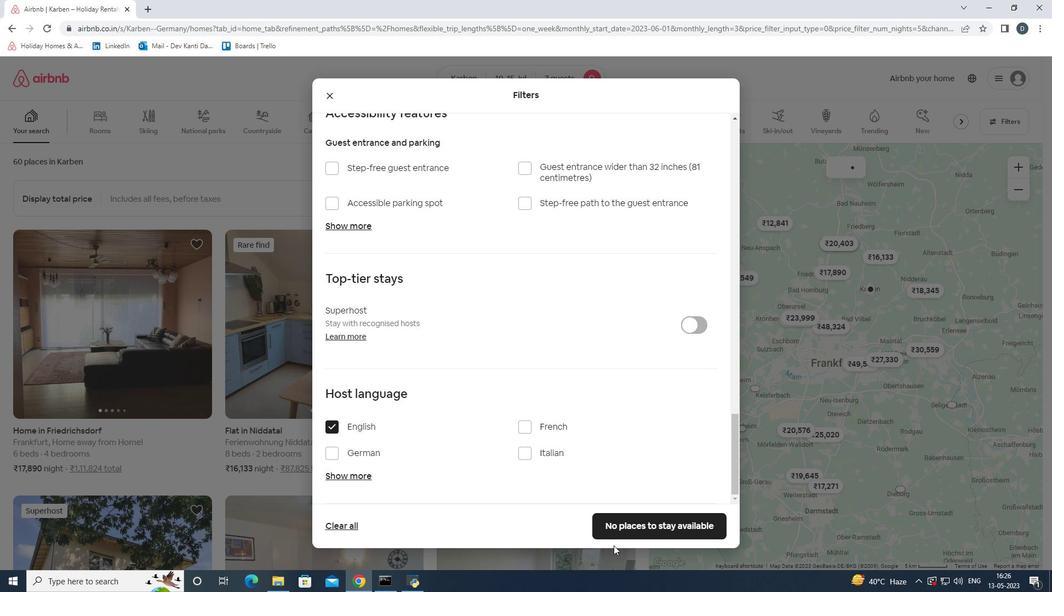 
Action: Mouse pressed left at (619, 529)
Screenshot: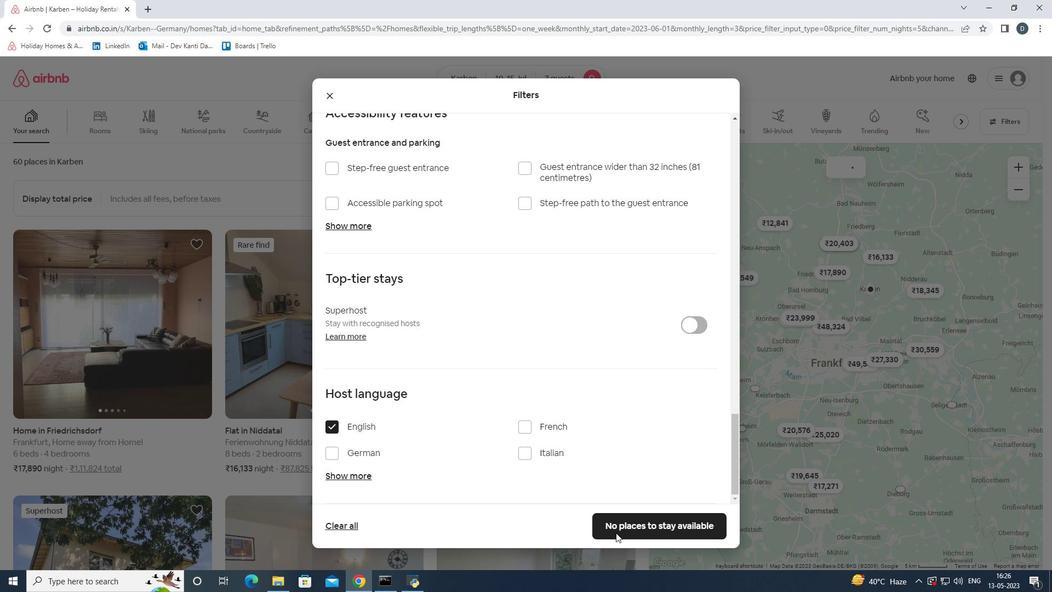 
